 Task: Search one way flight ticket for 4 adults, 2 children, 2 infants in seat and 1 infant on lap in premium economy from Hagerstown: Hagerstown Regional Airport (richard A. Henson Field) to Greensboro: Piedmont Triad International Airport on 5-1-2023. Choice of flights is JetBlue. Number of bags: 2 carry on bags. Outbound departure time preference is 21:15.
Action: Mouse moved to (238, 487)
Screenshot: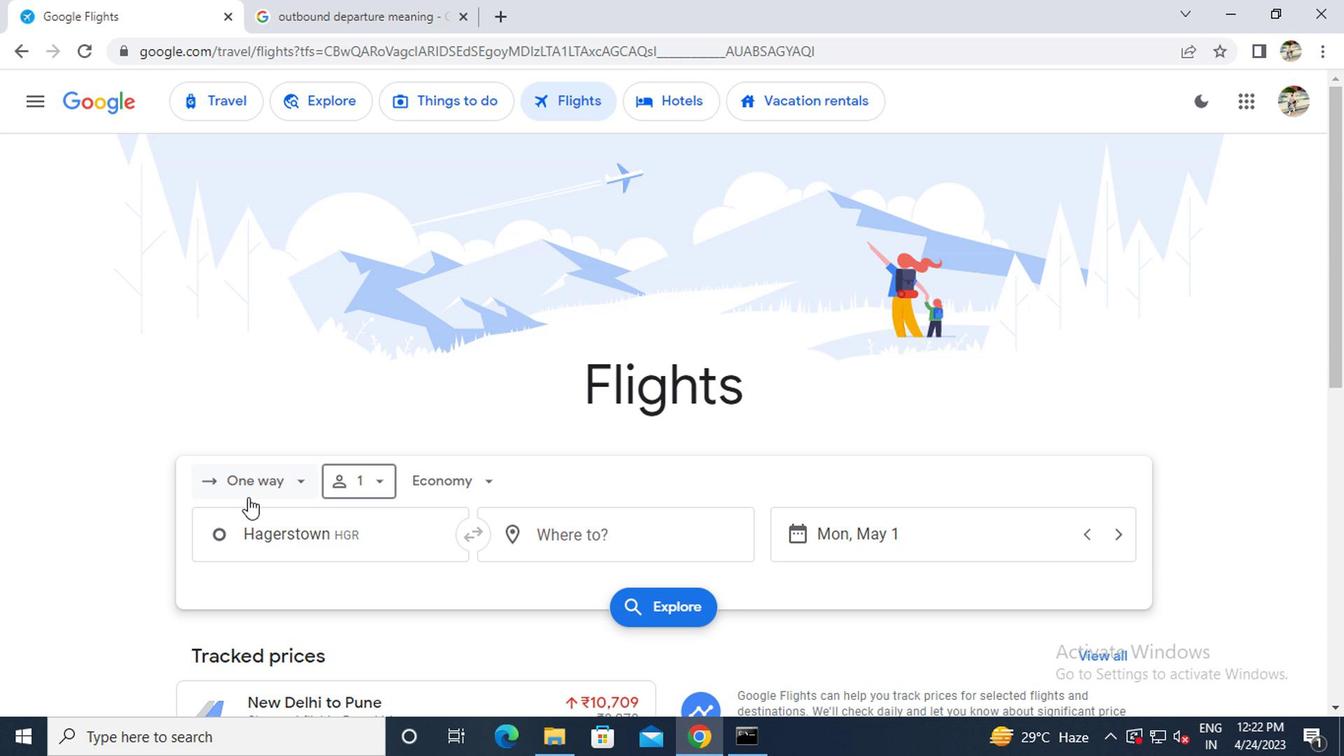 
Action: Mouse pressed left at (238, 487)
Screenshot: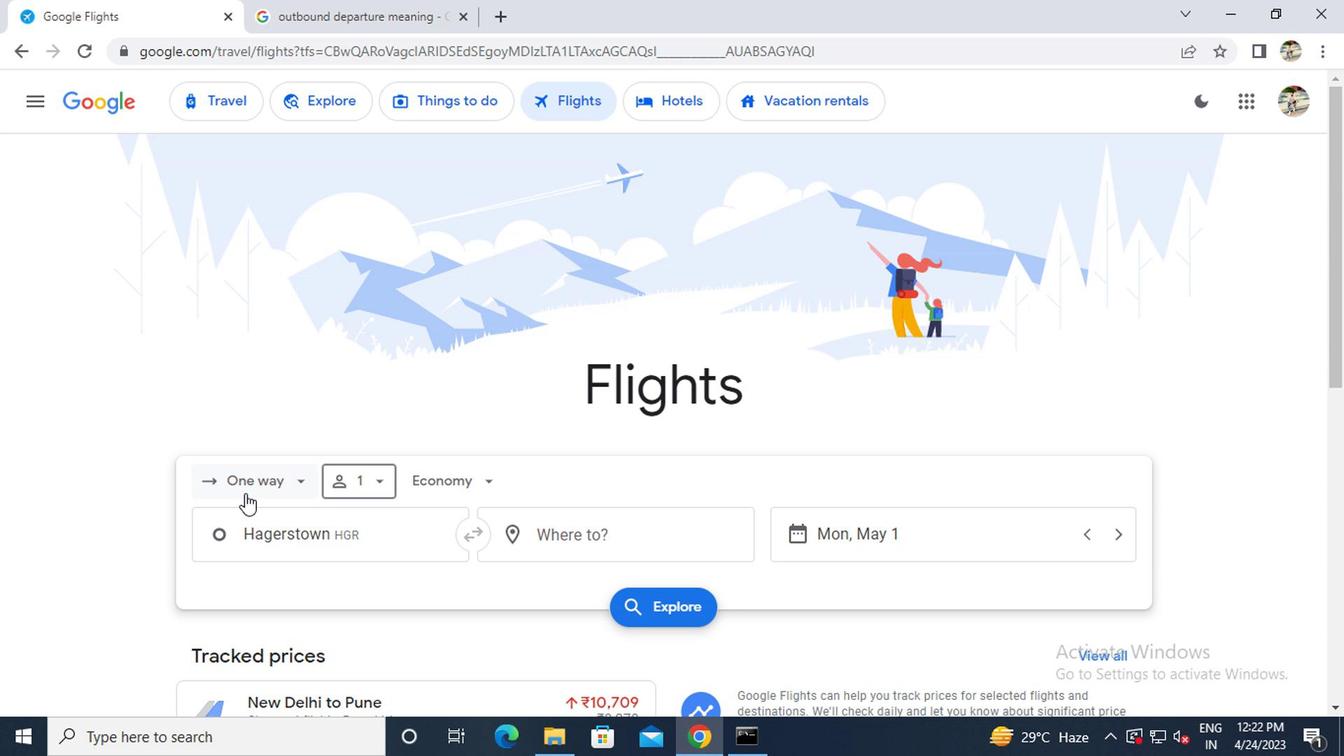 
Action: Mouse moved to (252, 565)
Screenshot: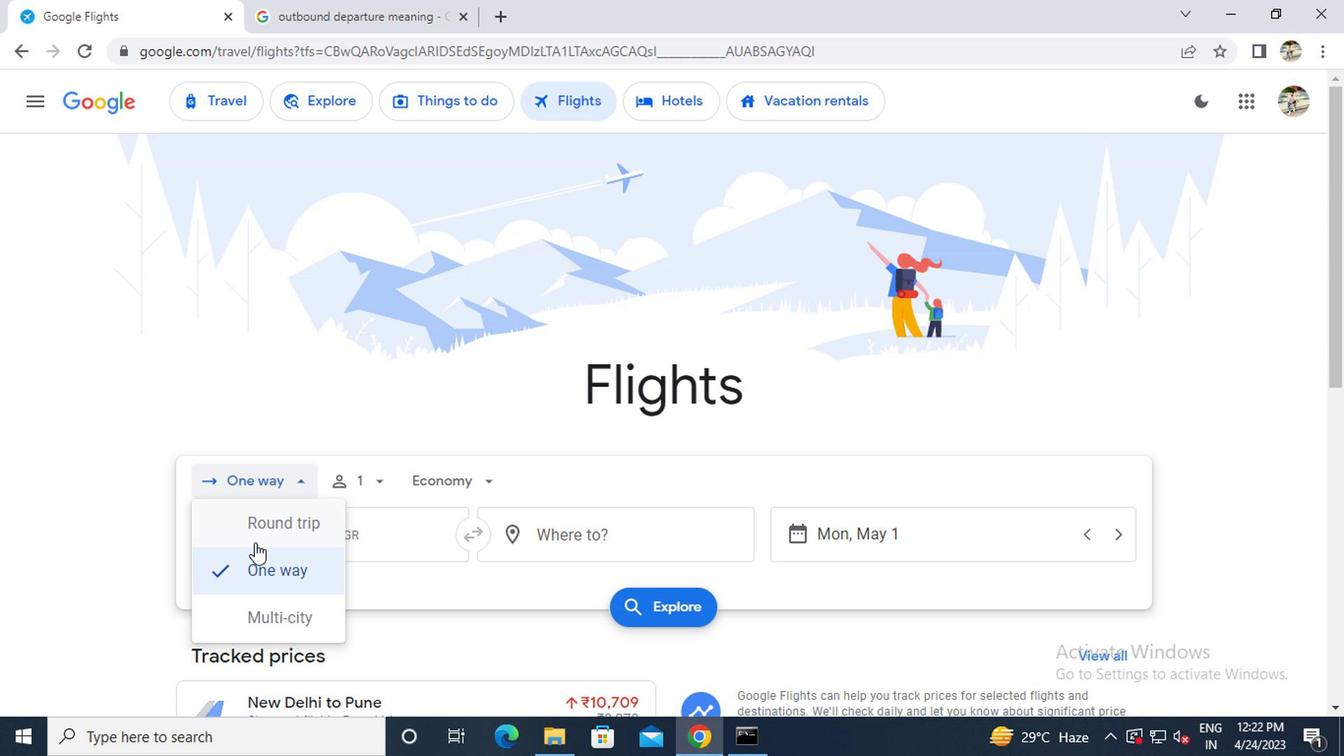 
Action: Mouse pressed left at (252, 565)
Screenshot: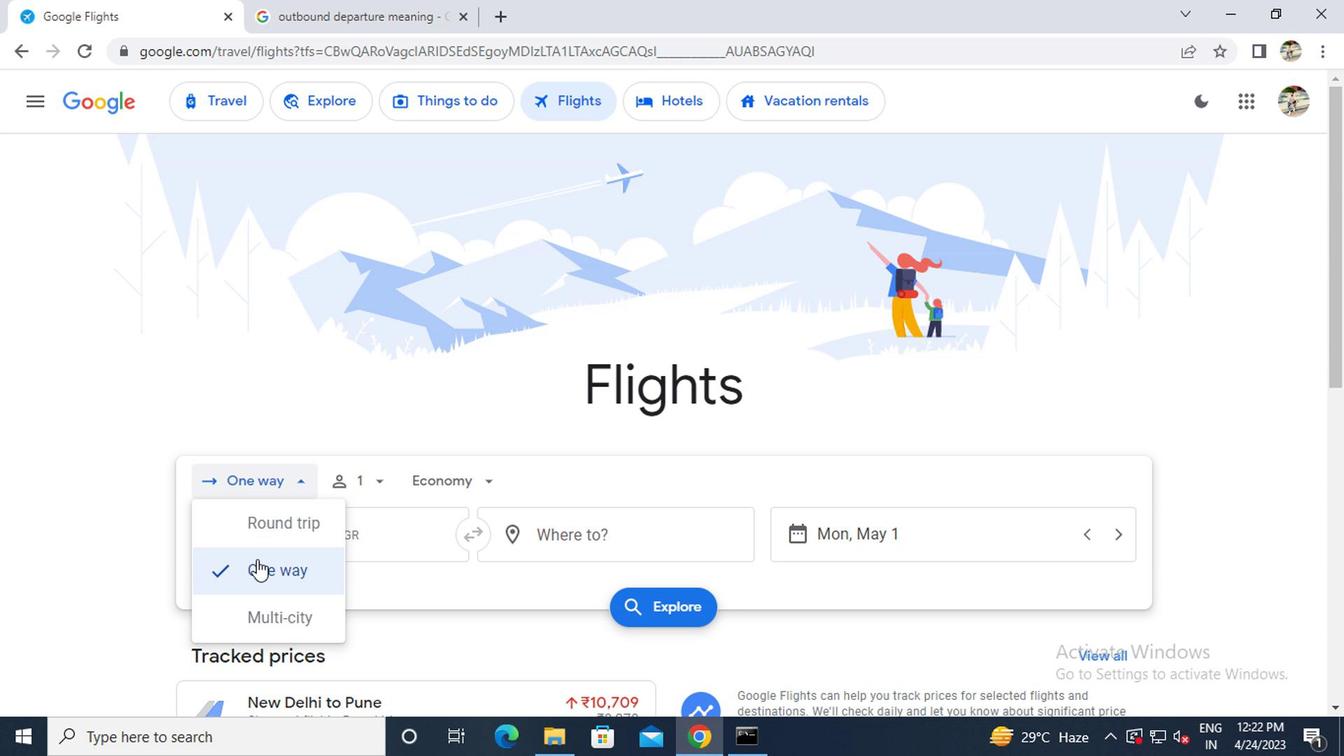 
Action: Mouse moved to (335, 481)
Screenshot: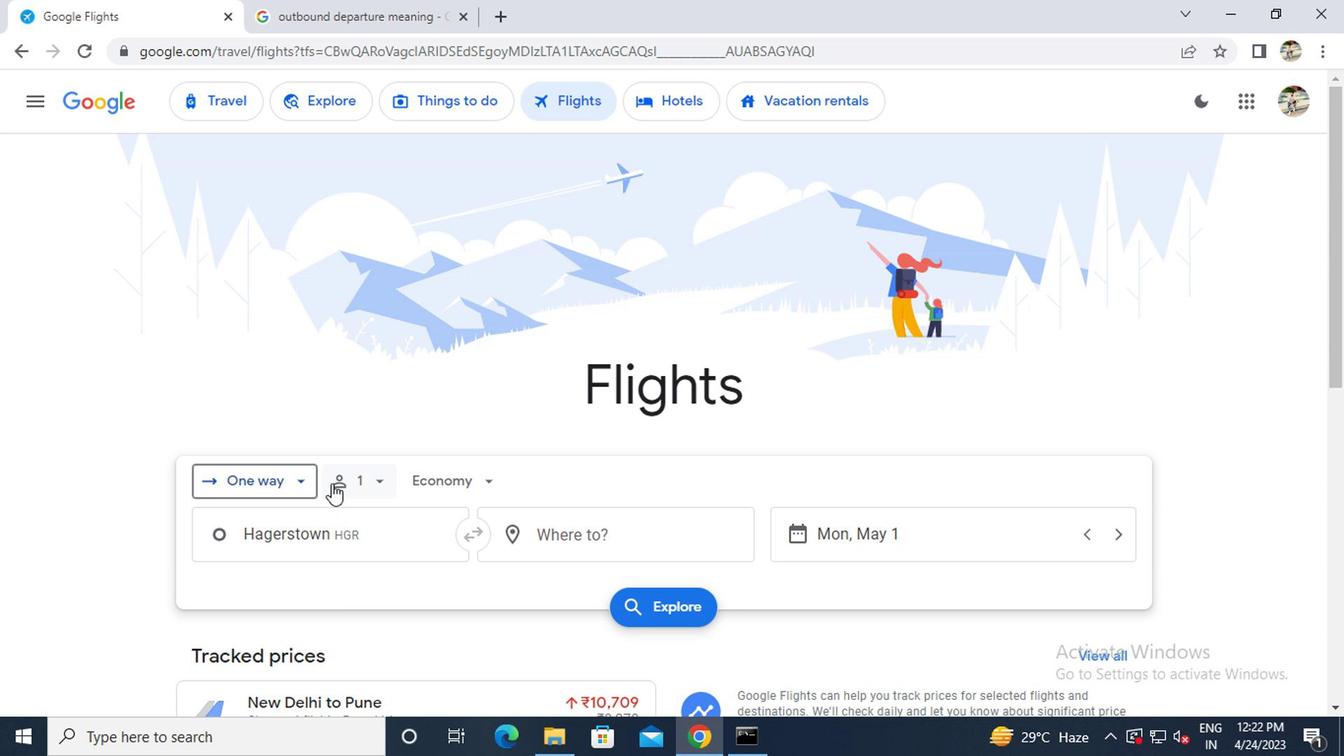 
Action: Mouse pressed left at (335, 481)
Screenshot: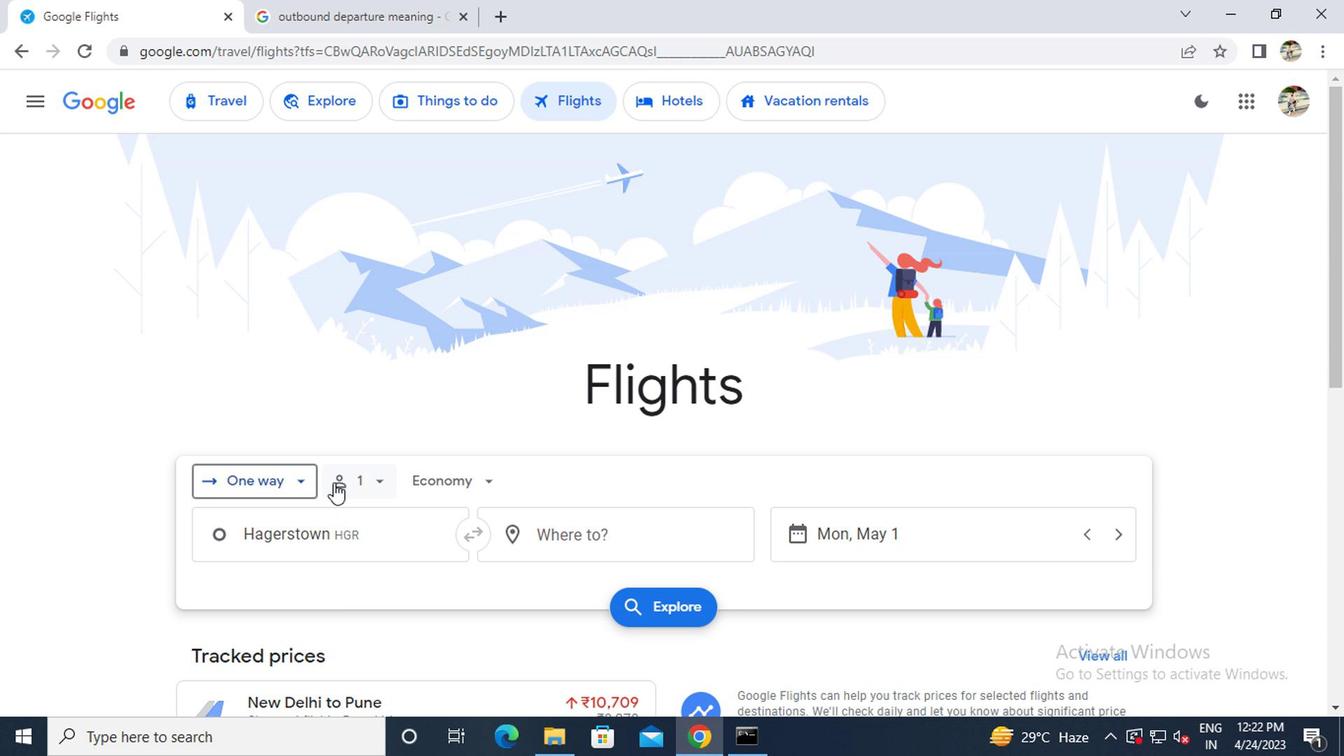 
Action: Mouse moved to (525, 530)
Screenshot: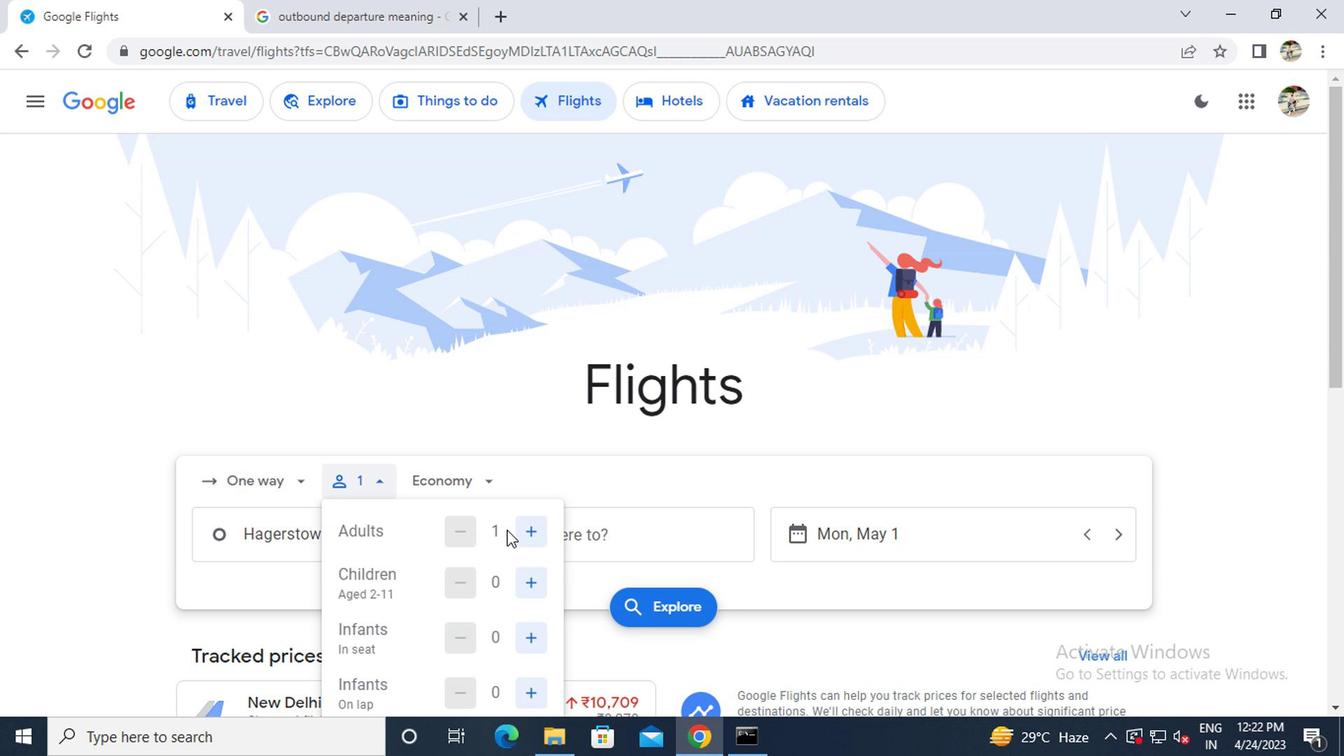 
Action: Mouse pressed left at (525, 530)
Screenshot: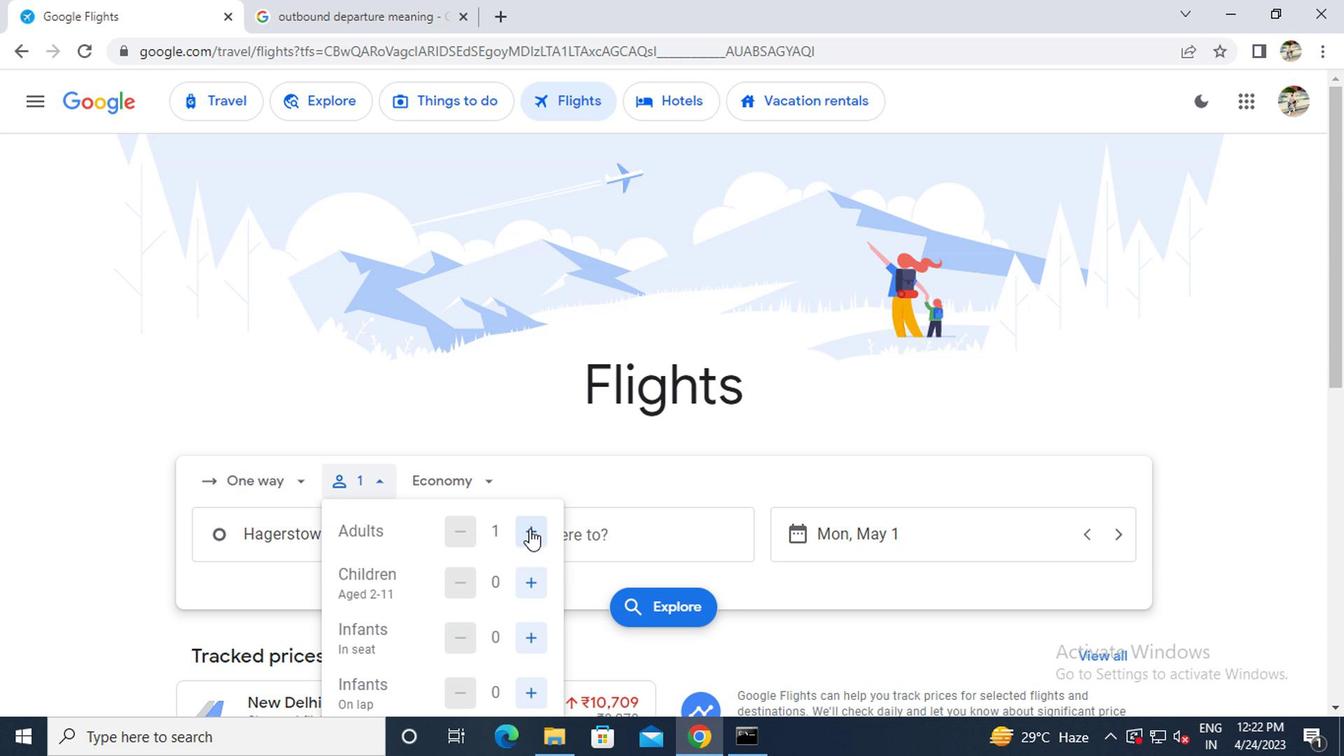 
Action: Mouse pressed left at (525, 530)
Screenshot: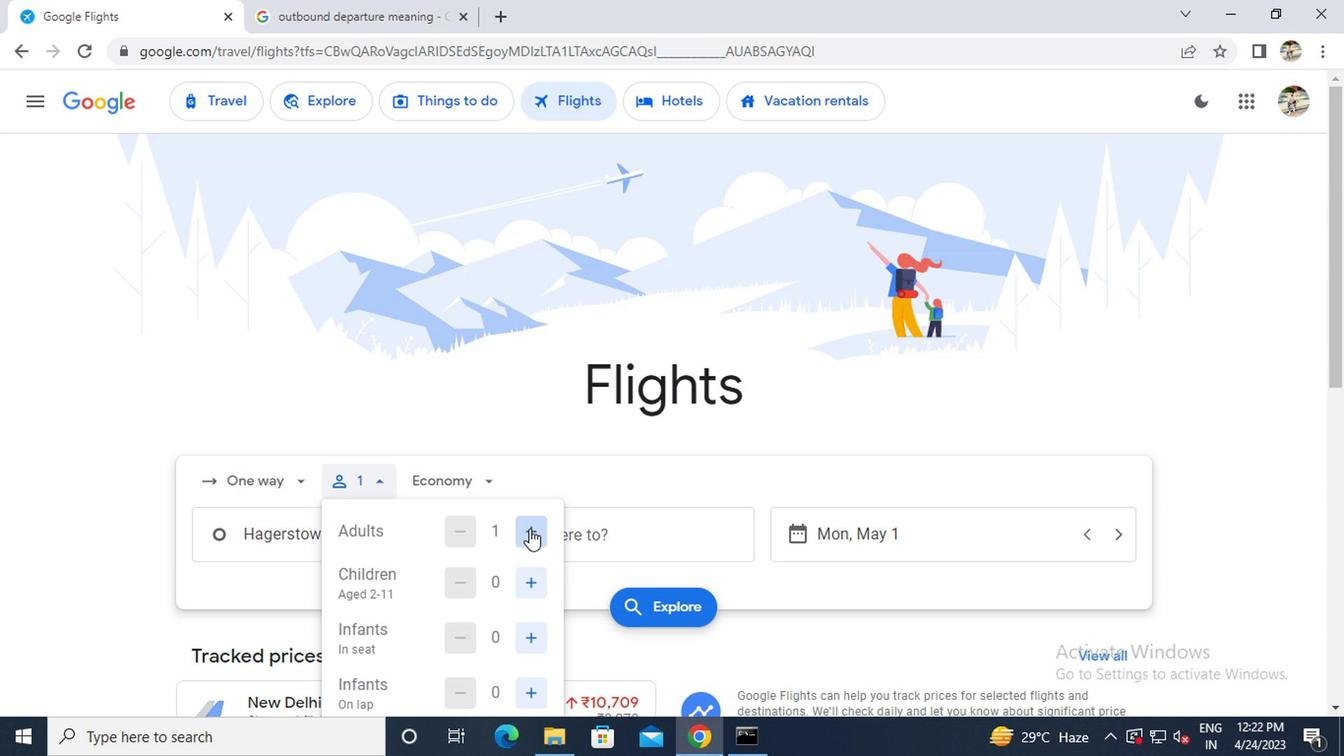
Action: Mouse pressed left at (525, 530)
Screenshot: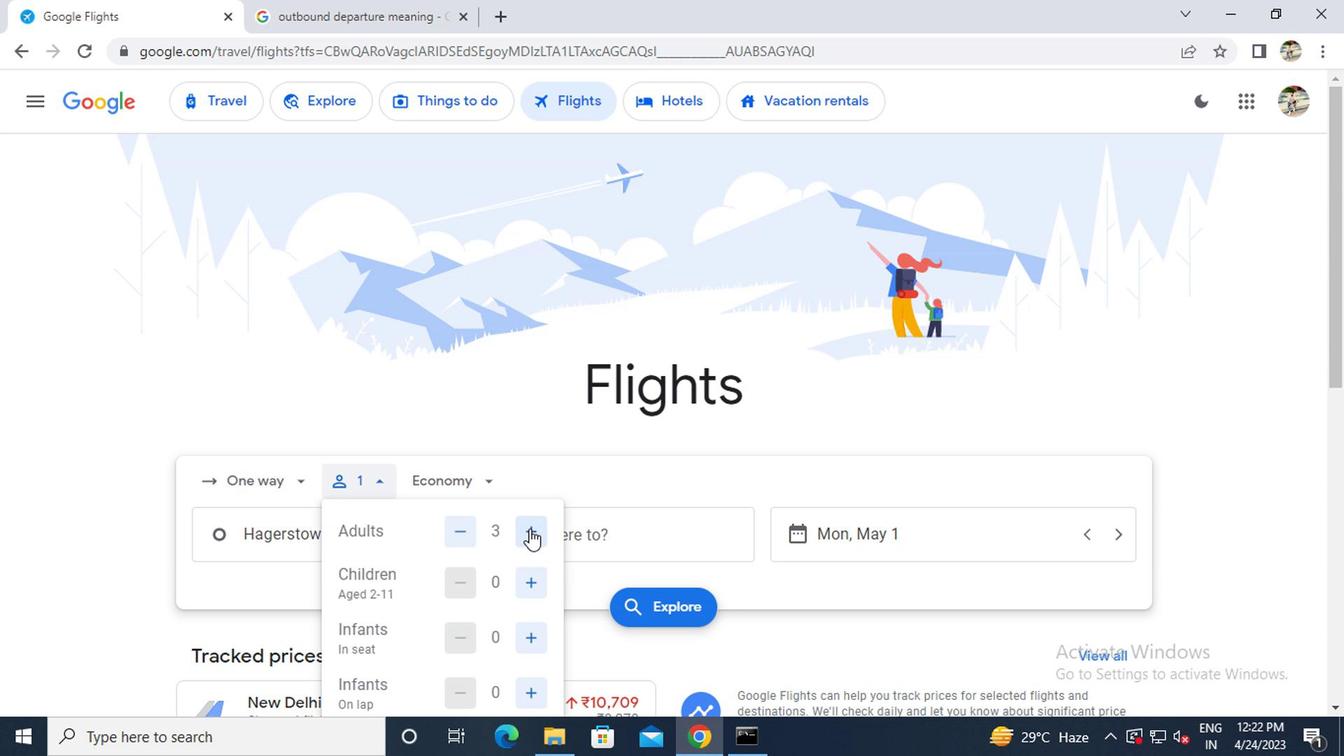 
Action: Mouse moved to (518, 582)
Screenshot: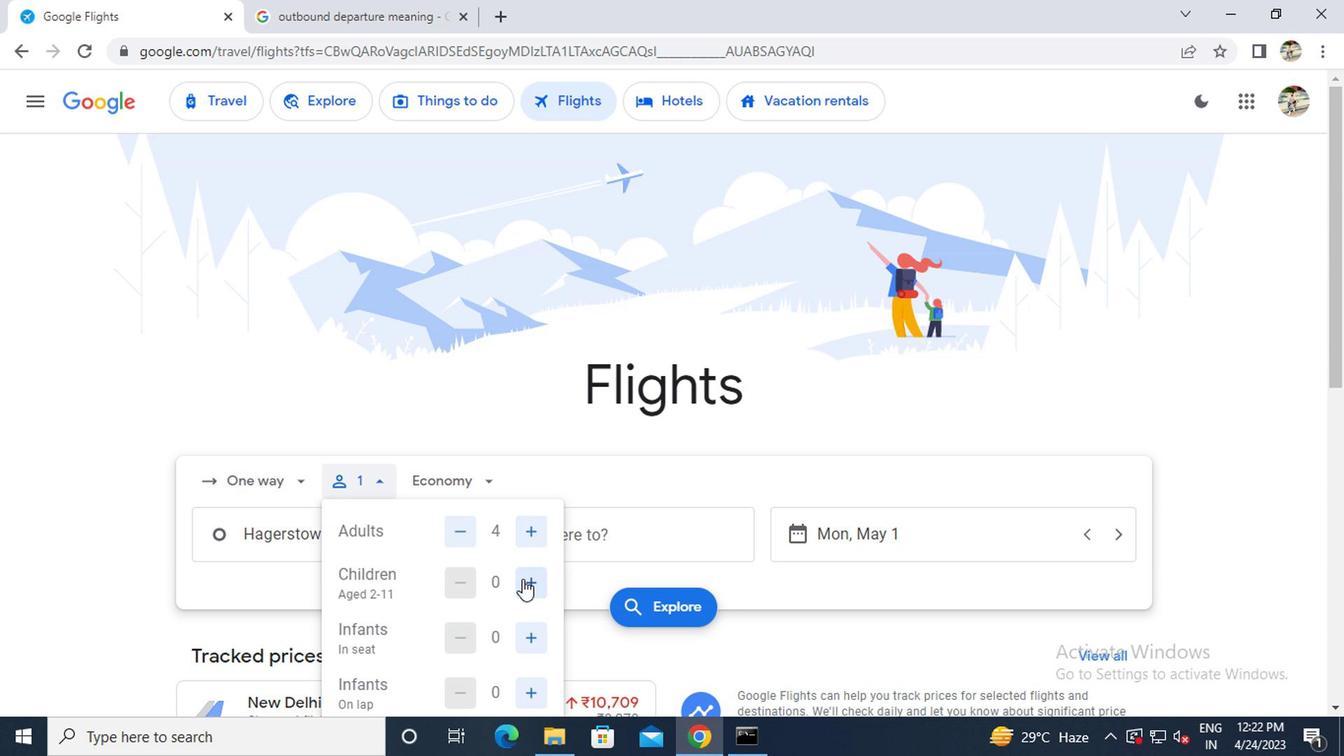 
Action: Mouse pressed left at (518, 582)
Screenshot: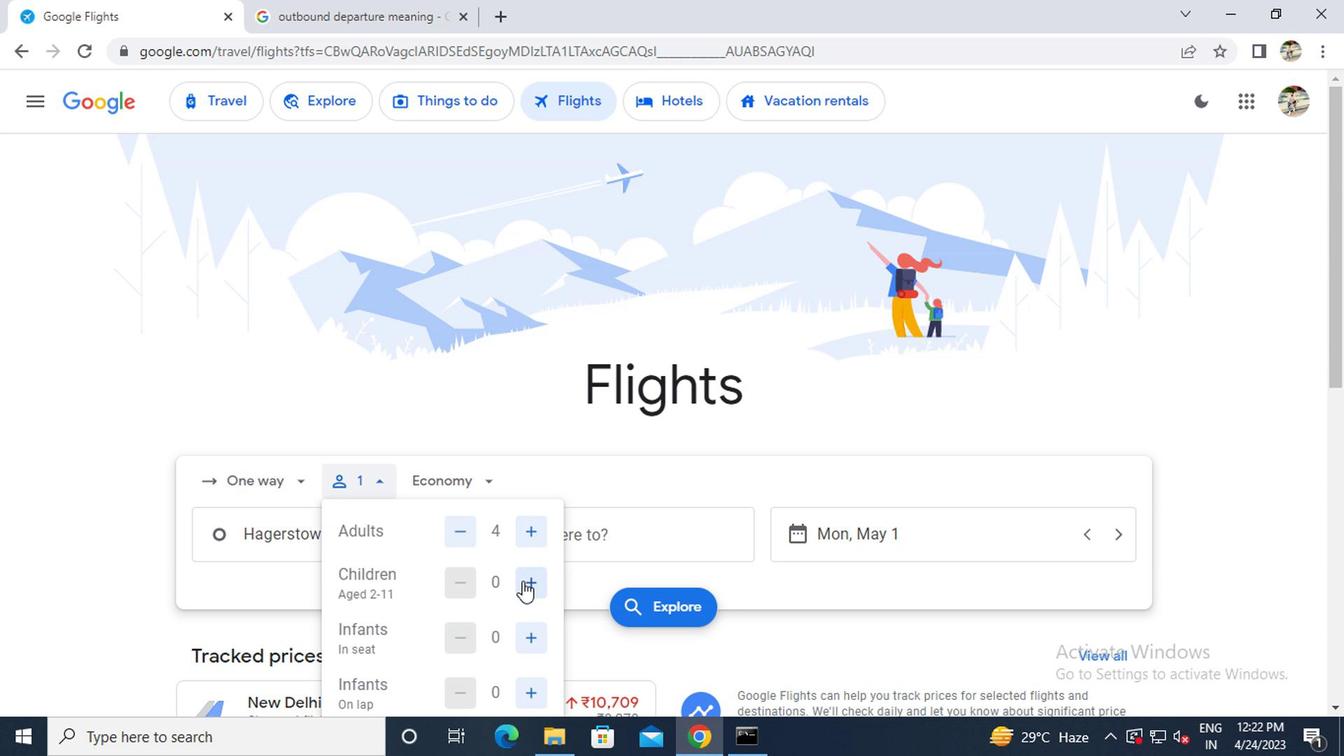 
Action: Mouse moved to (520, 582)
Screenshot: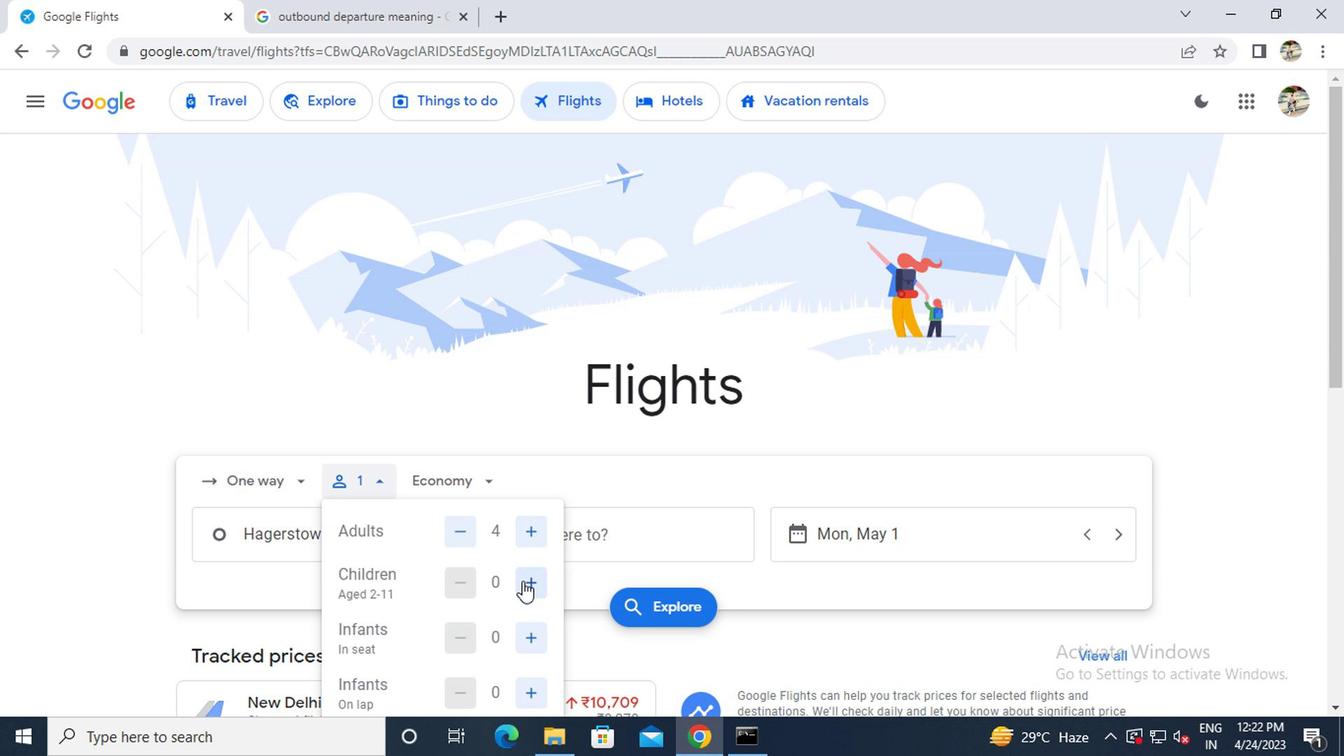
Action: Mouse pressed left at (520, 582)
Screenshot: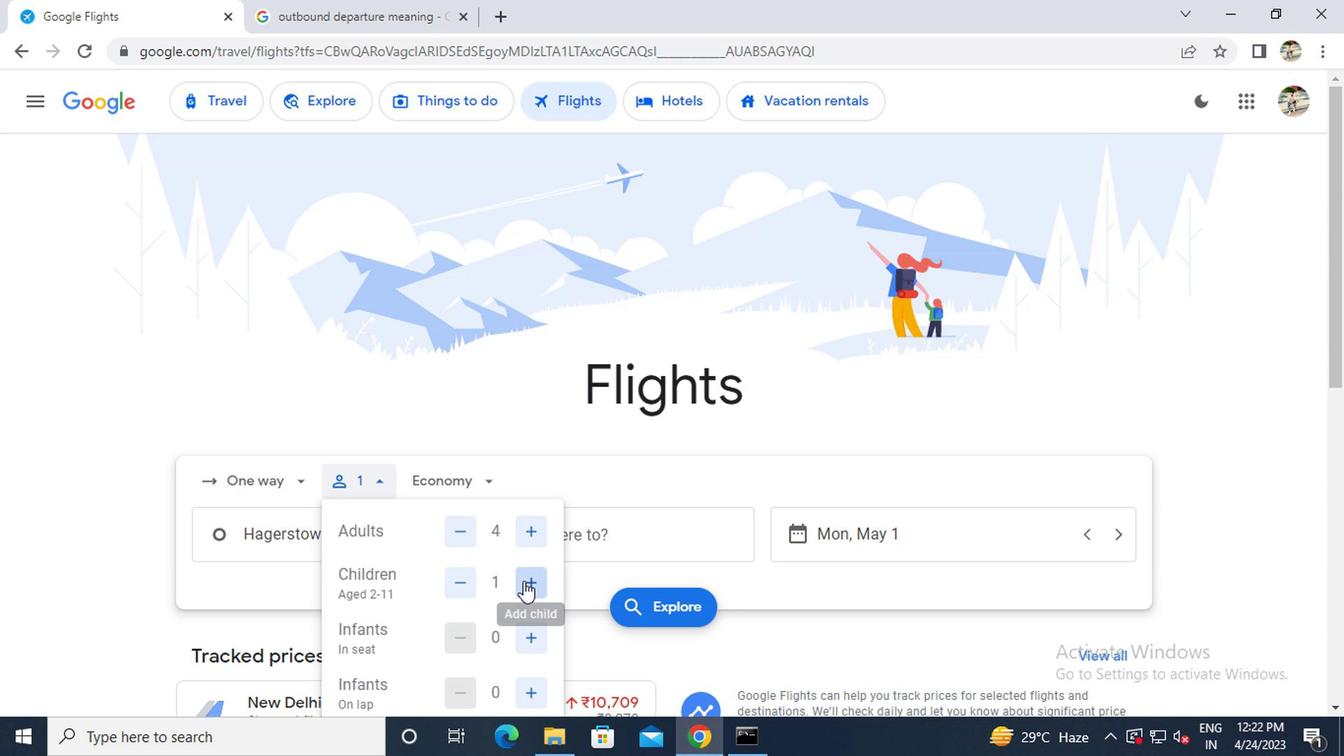 
Action: Mouse moved to (532, 639)
Screenshot: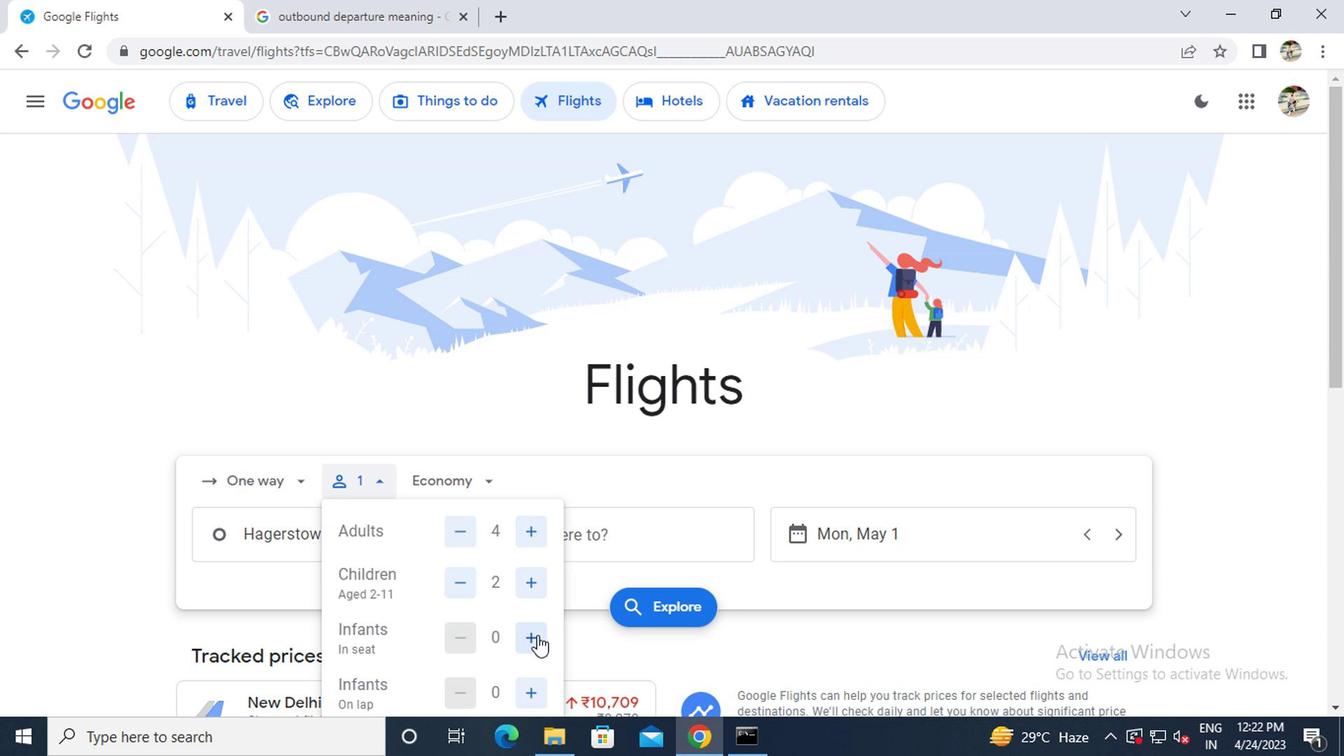 
Action: Mouse pressed left at (532, 639)
Screenshot: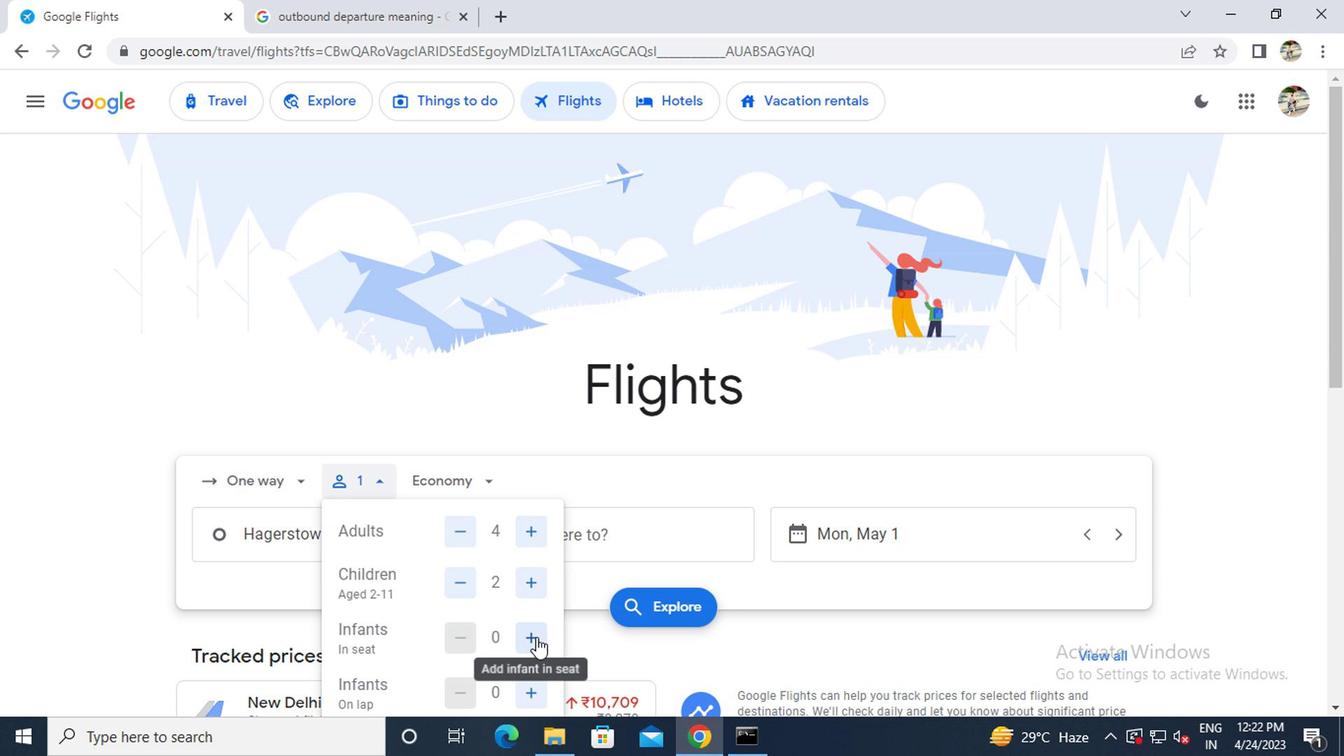 
Action: Mouse pressed left at (532, 639)
Screenshot: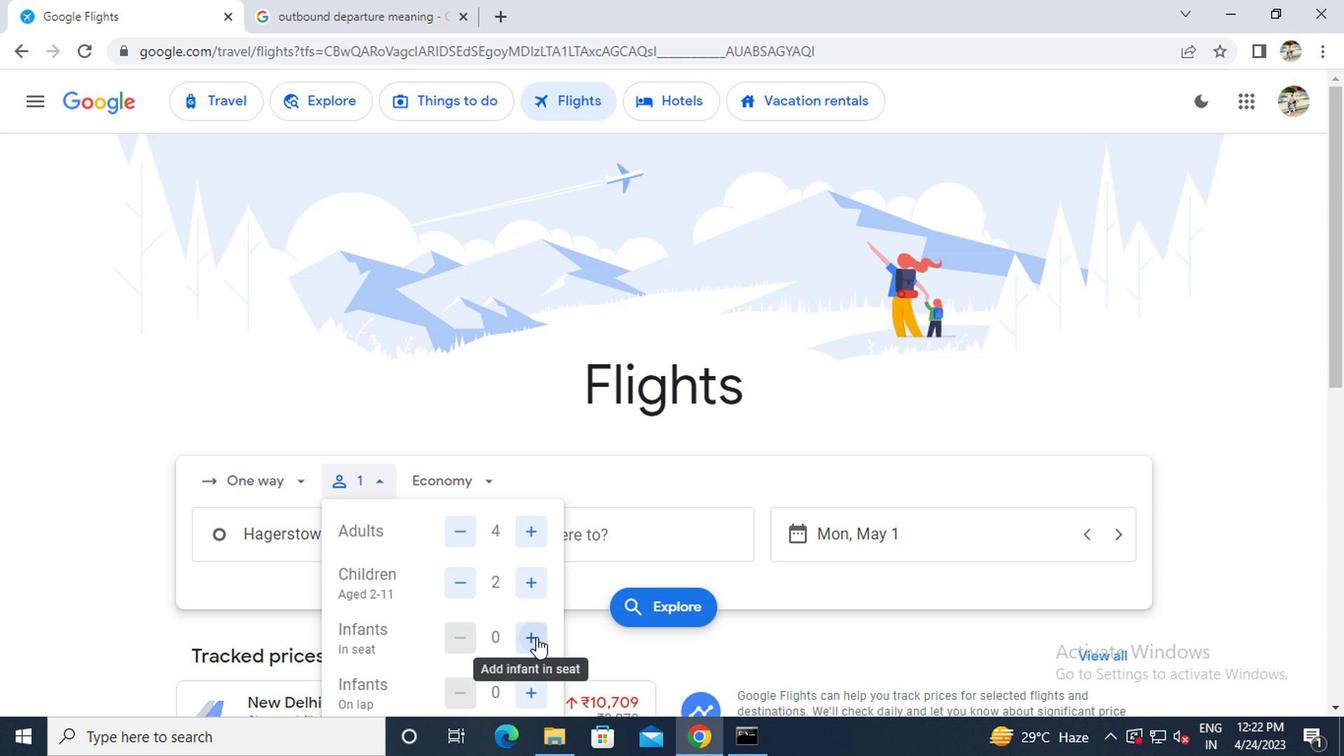 
Action: Mouse moved to (530, 688)
Screenshot: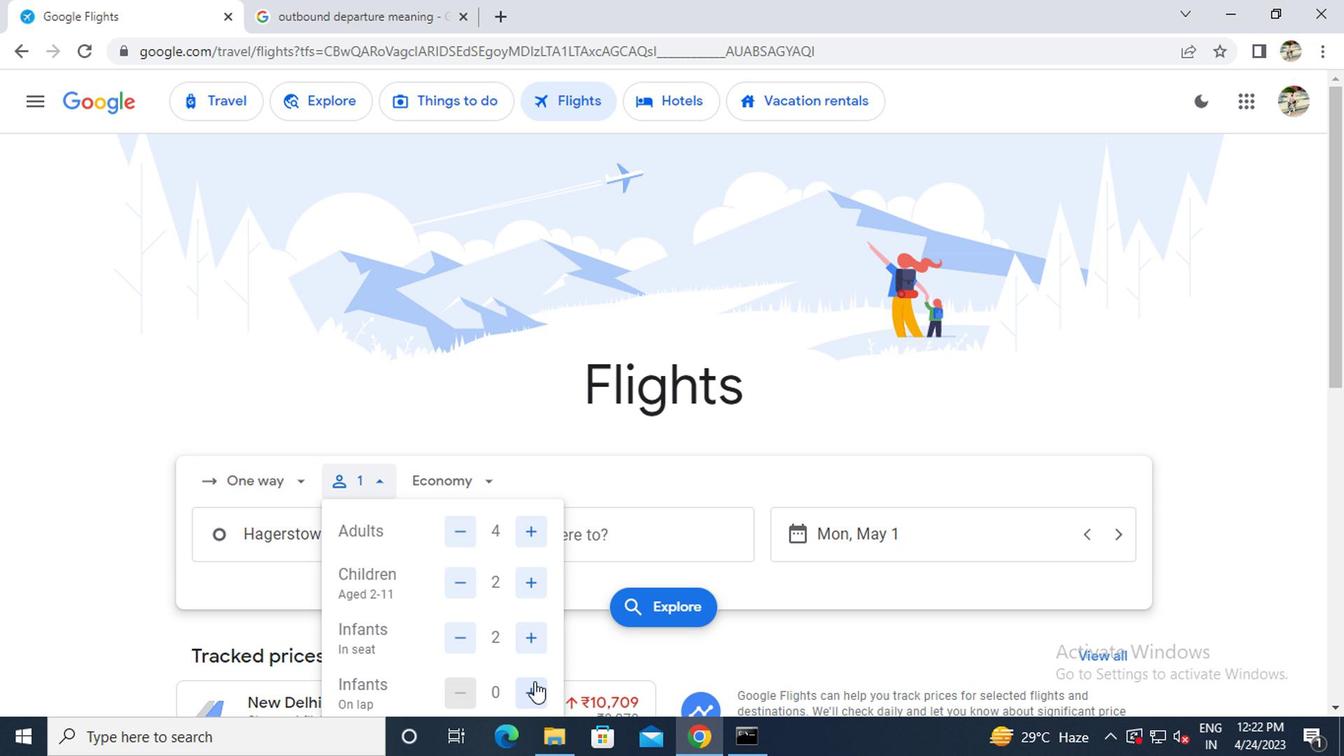 
Action: Mouse pressed left at (530, 688)
Screenshot: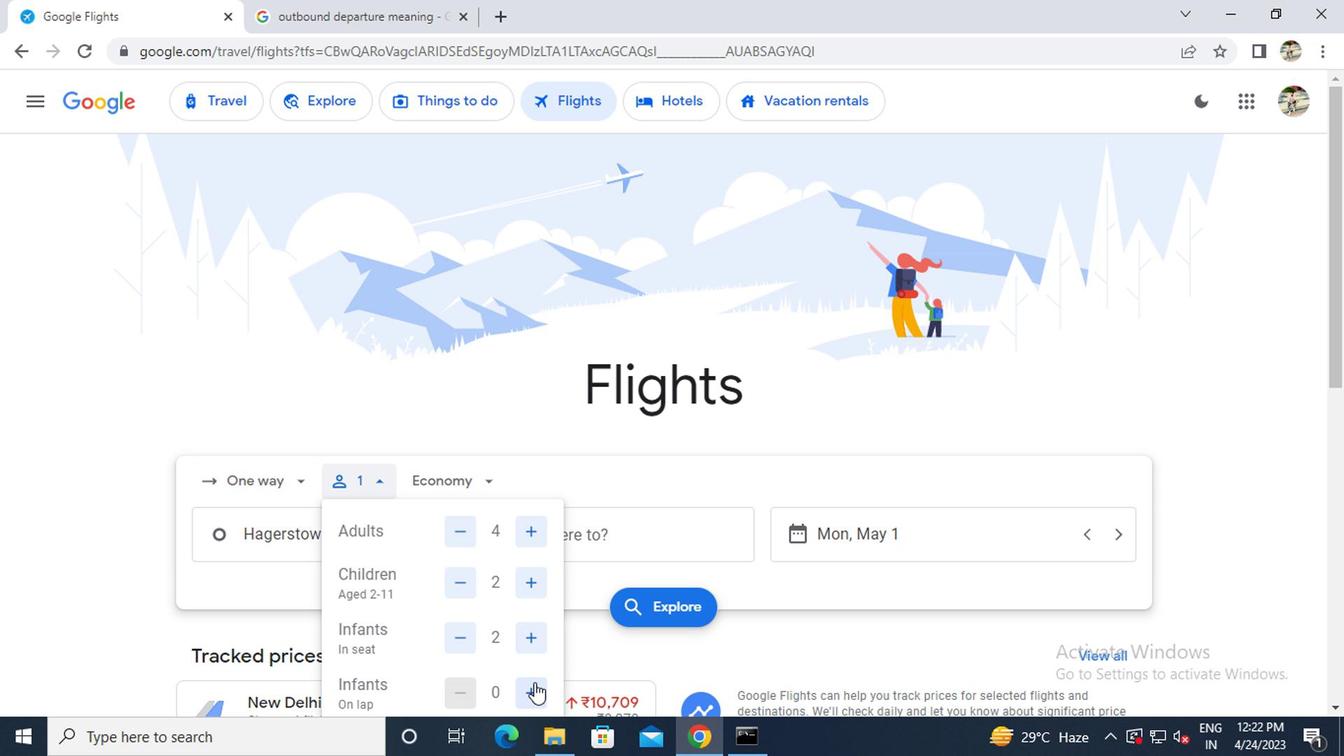 
Action: Mouse moved to (439, 488)
Screenshot: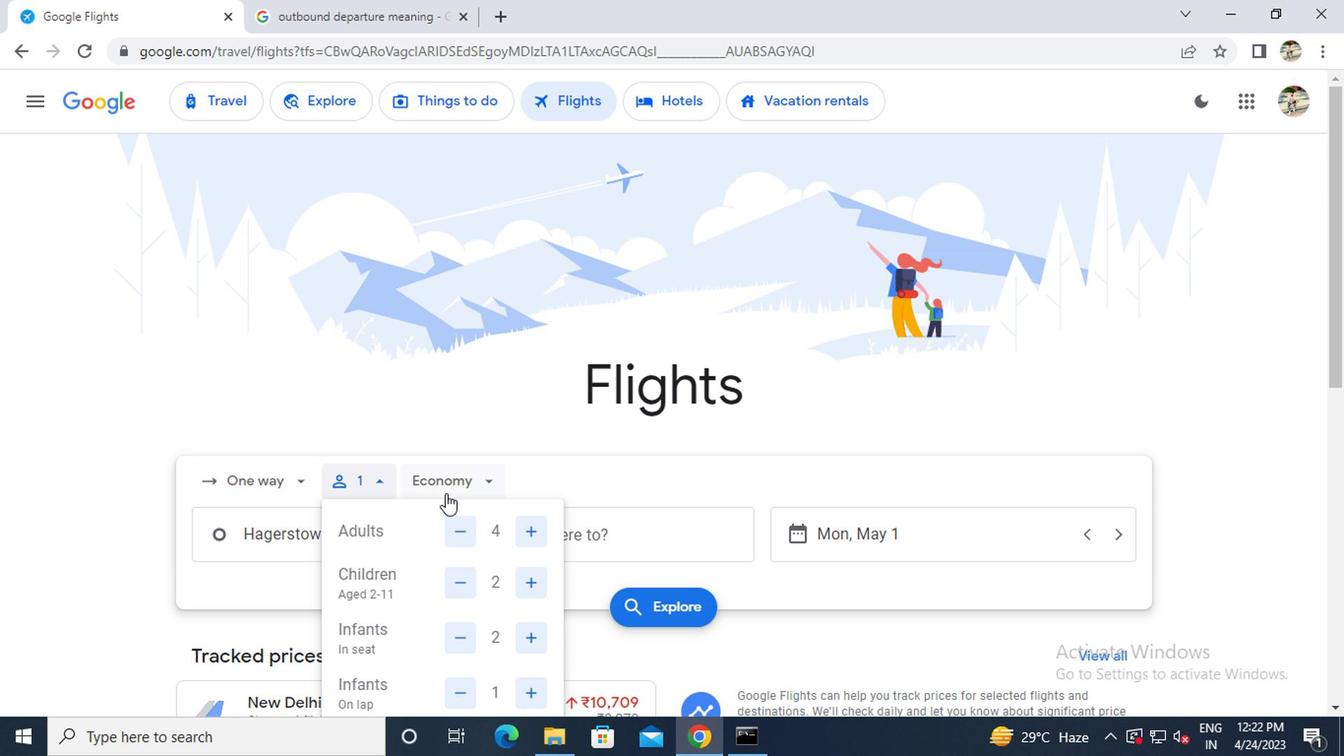 
Action: Mouse pressed left at (439, 488)
Screenshot: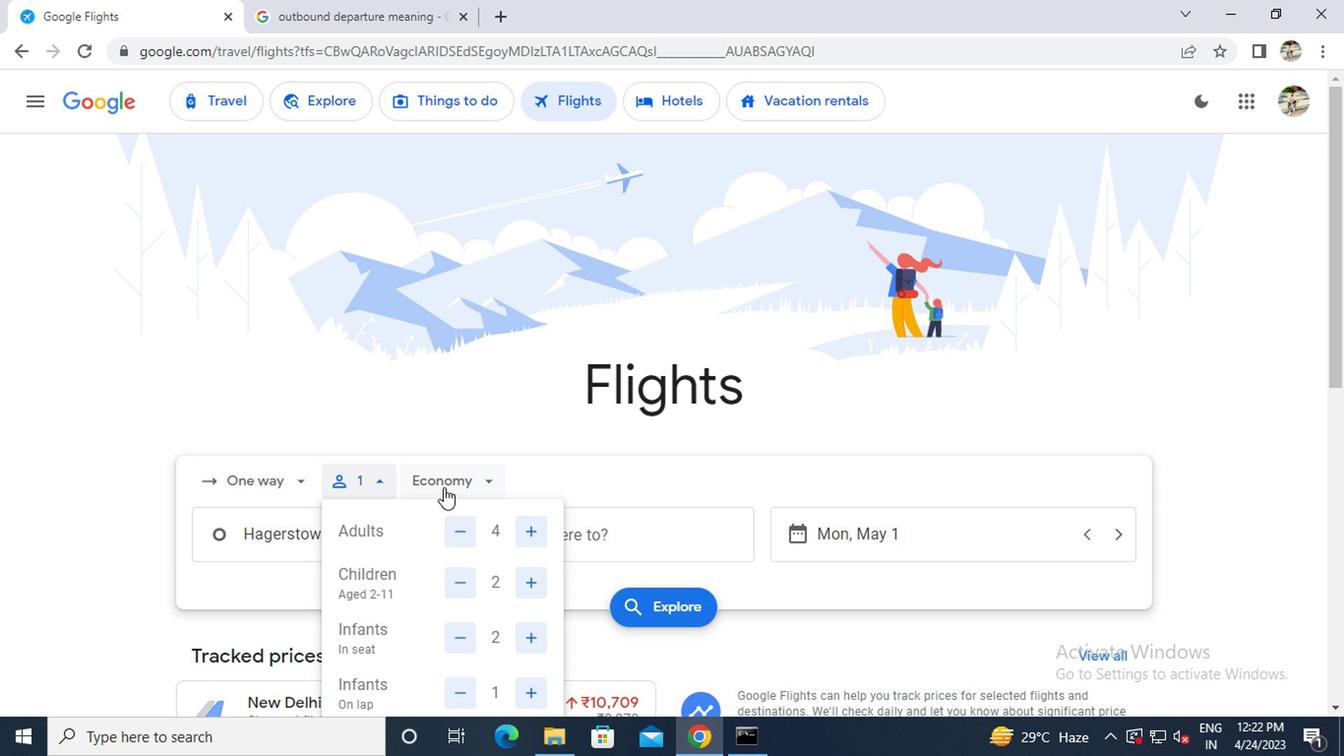 
Action: Mouse moved to (466, 560)
Screenshot: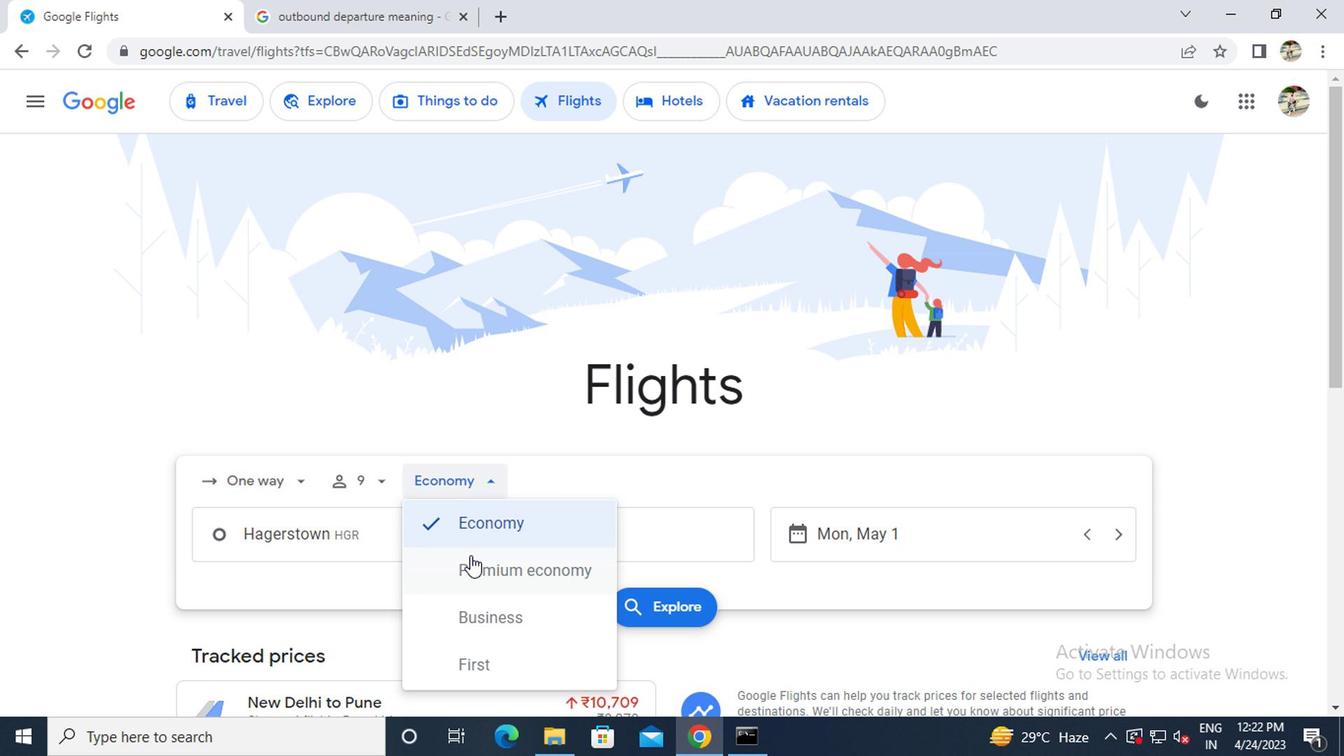 
Action: Mouse pressed left at (466, 560)
Screenshot: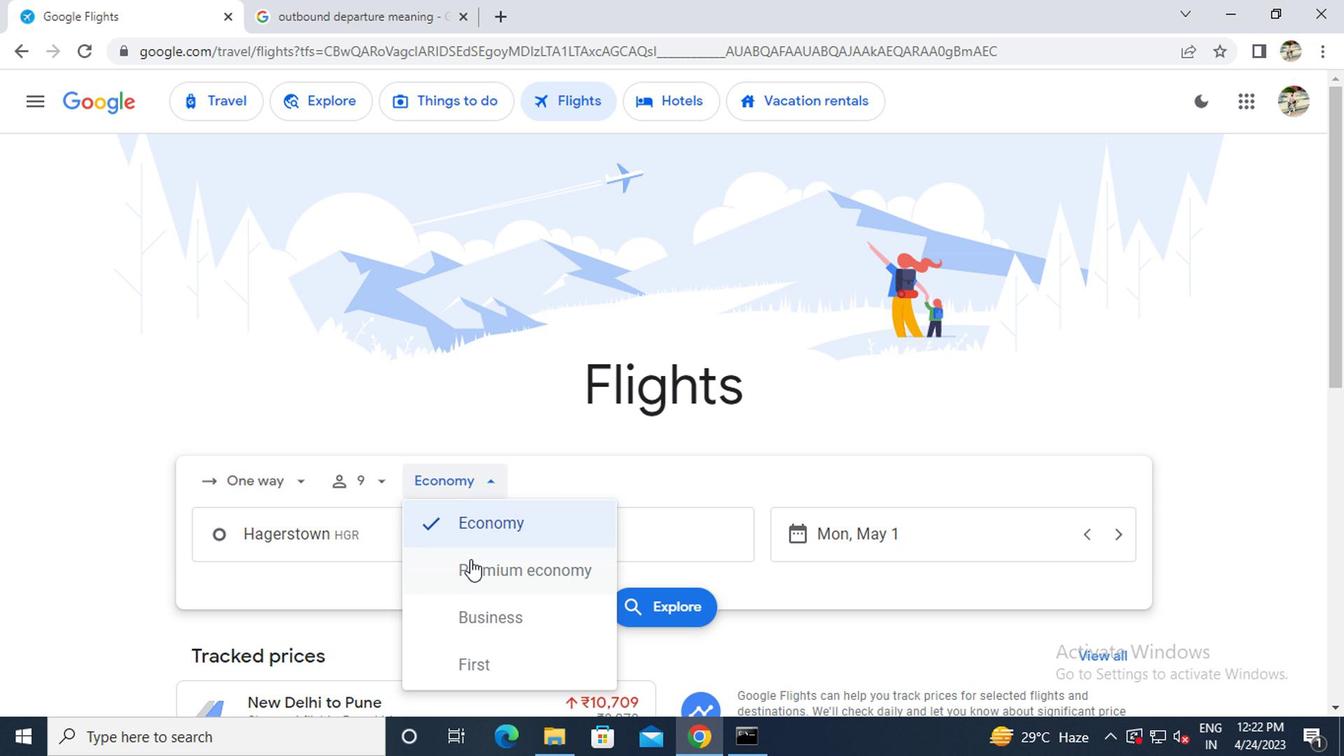 
Action: Mouse moved to (376, 548)
Screenshot: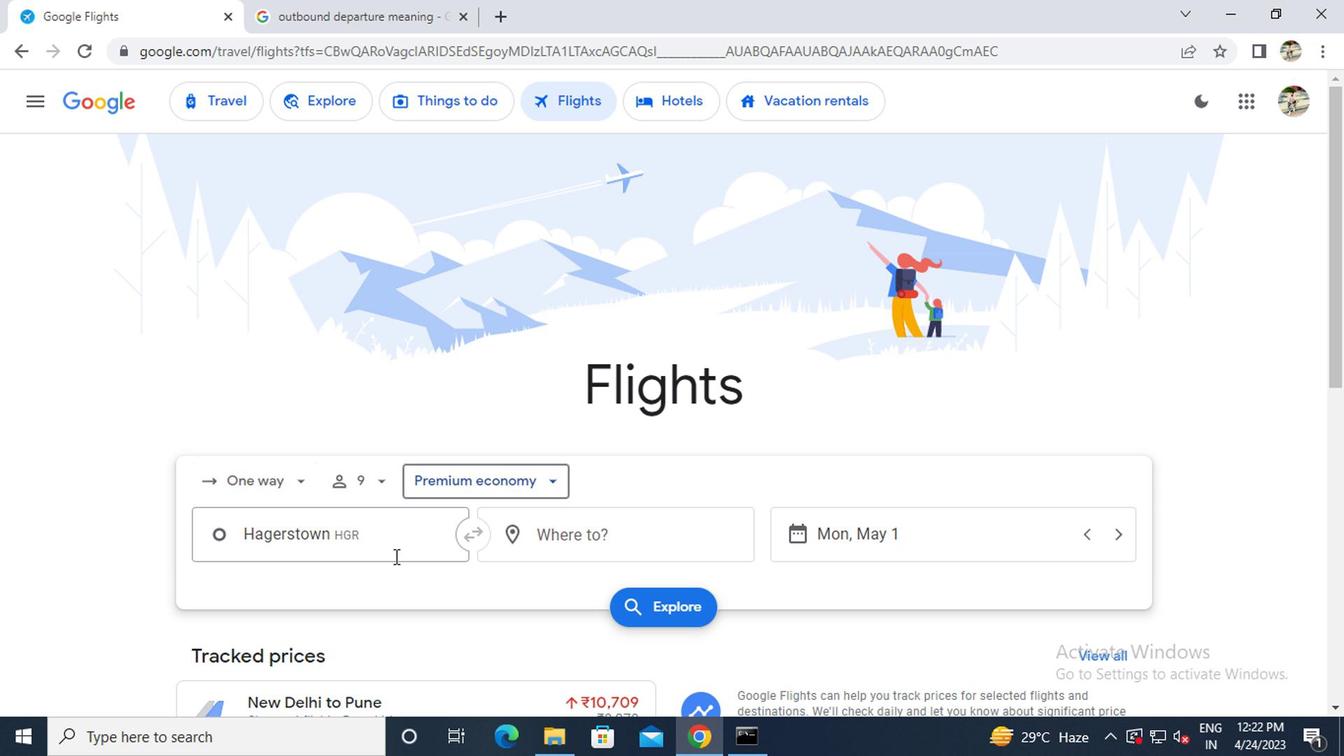 
Action: Mouse pressed left at (376, 548)
Screenshot: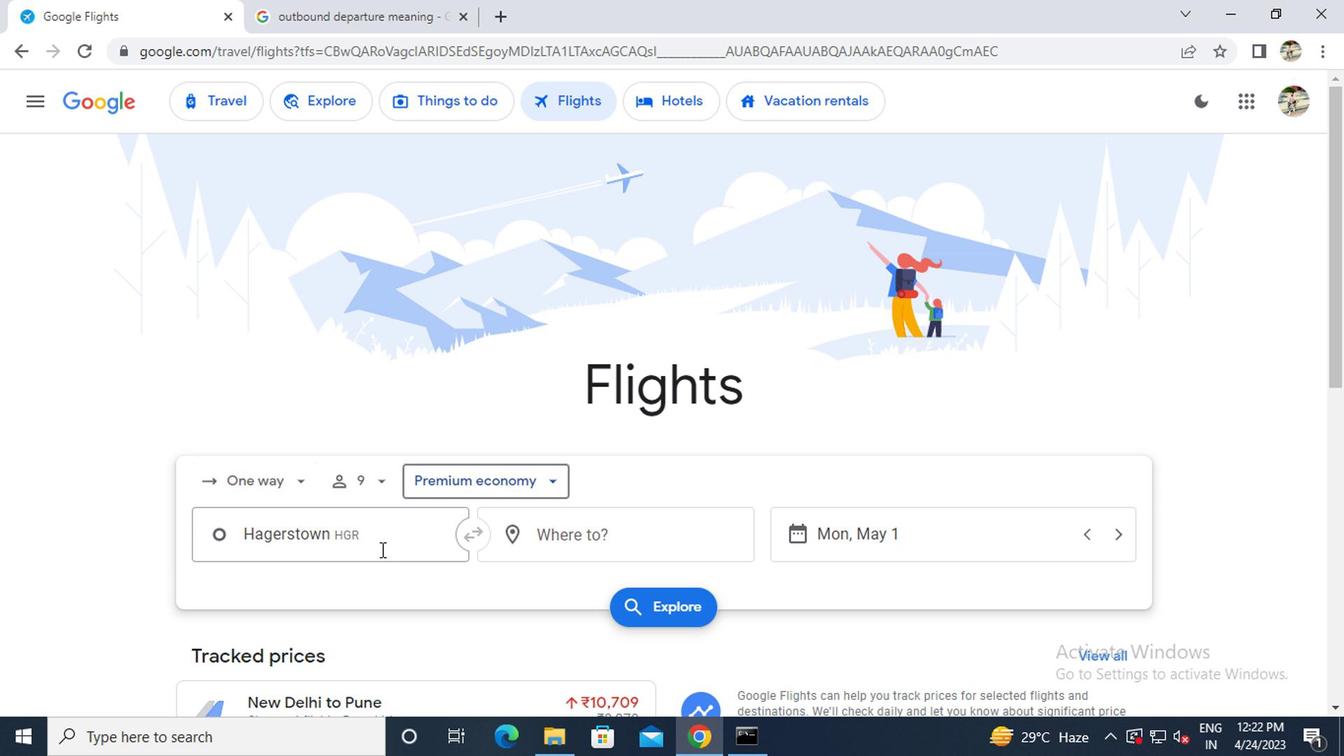 
Action: Key pressed h<Key.caps_lock>agerst
Screenshot: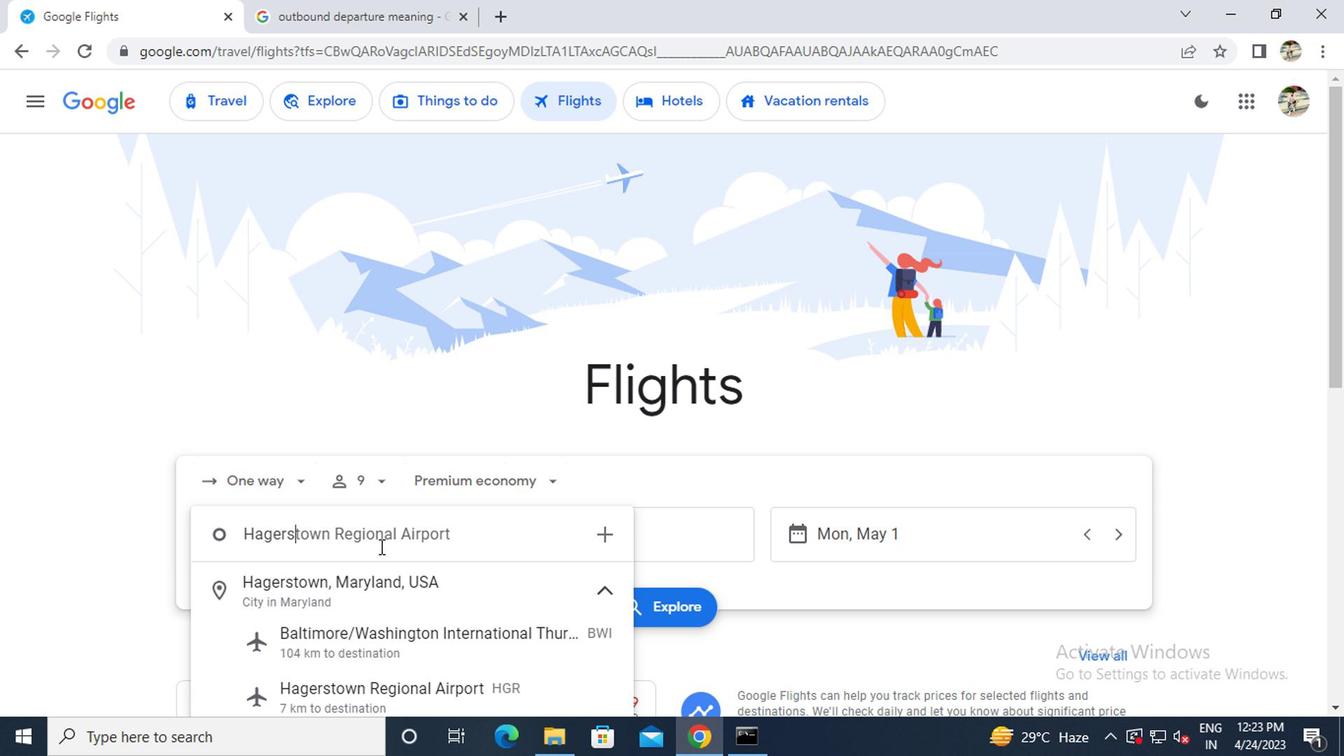 
Action: Mouse moved to (371, 591)
Screenshot: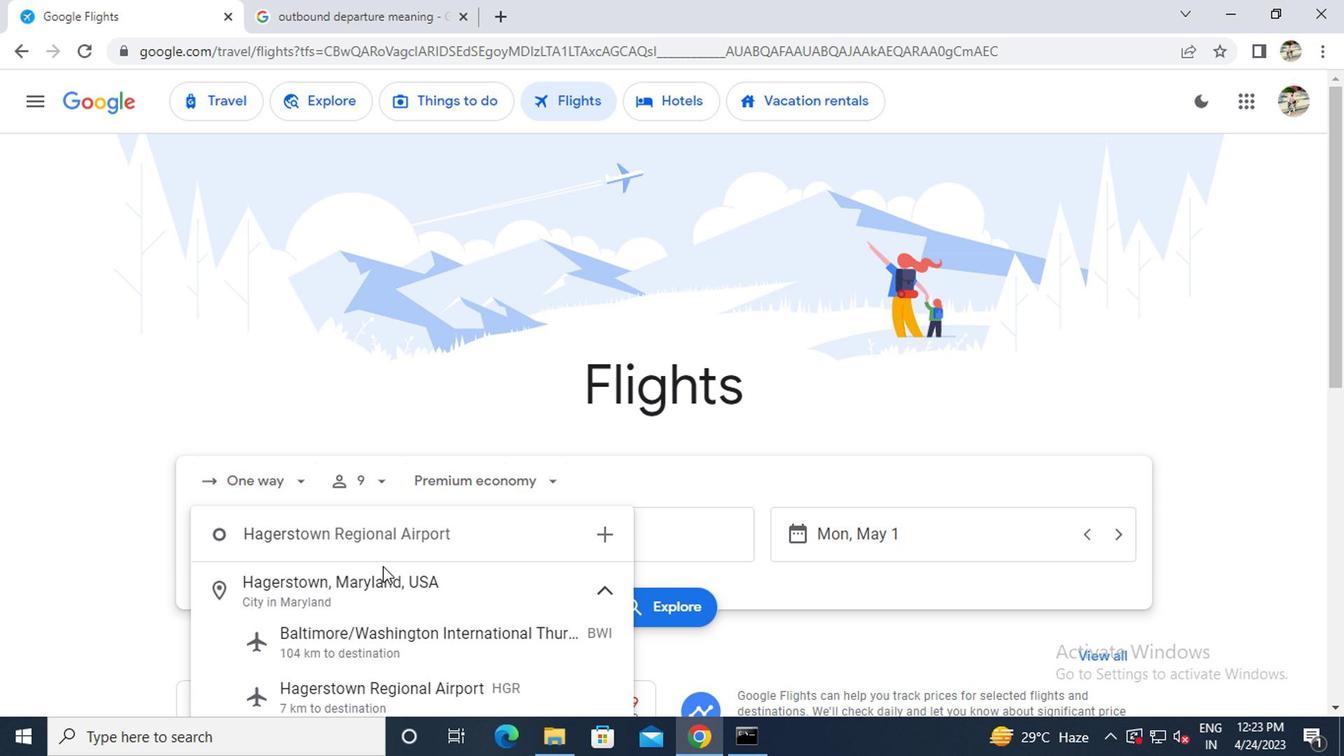 
Action: Mouse pressed left at (371, 591)
Screenshot: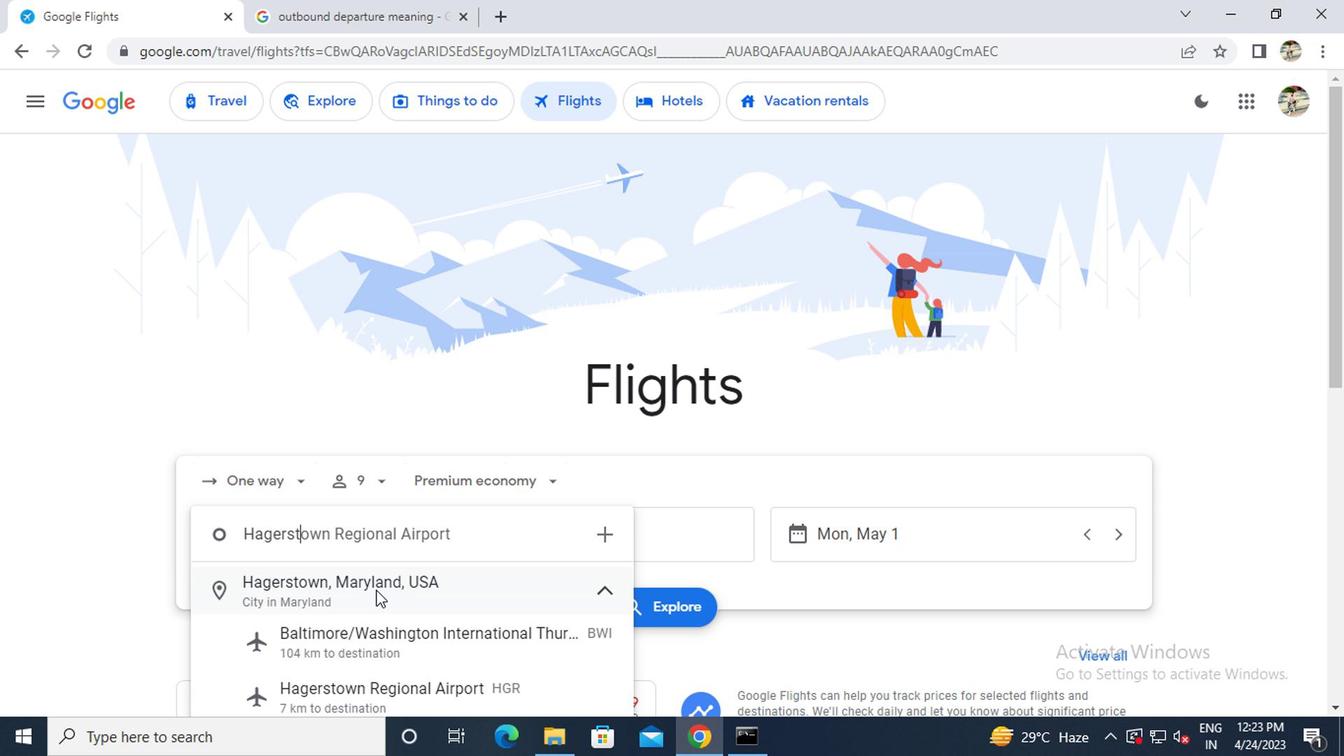 
Action: Mouse moved to (585, 536)
Screenshot: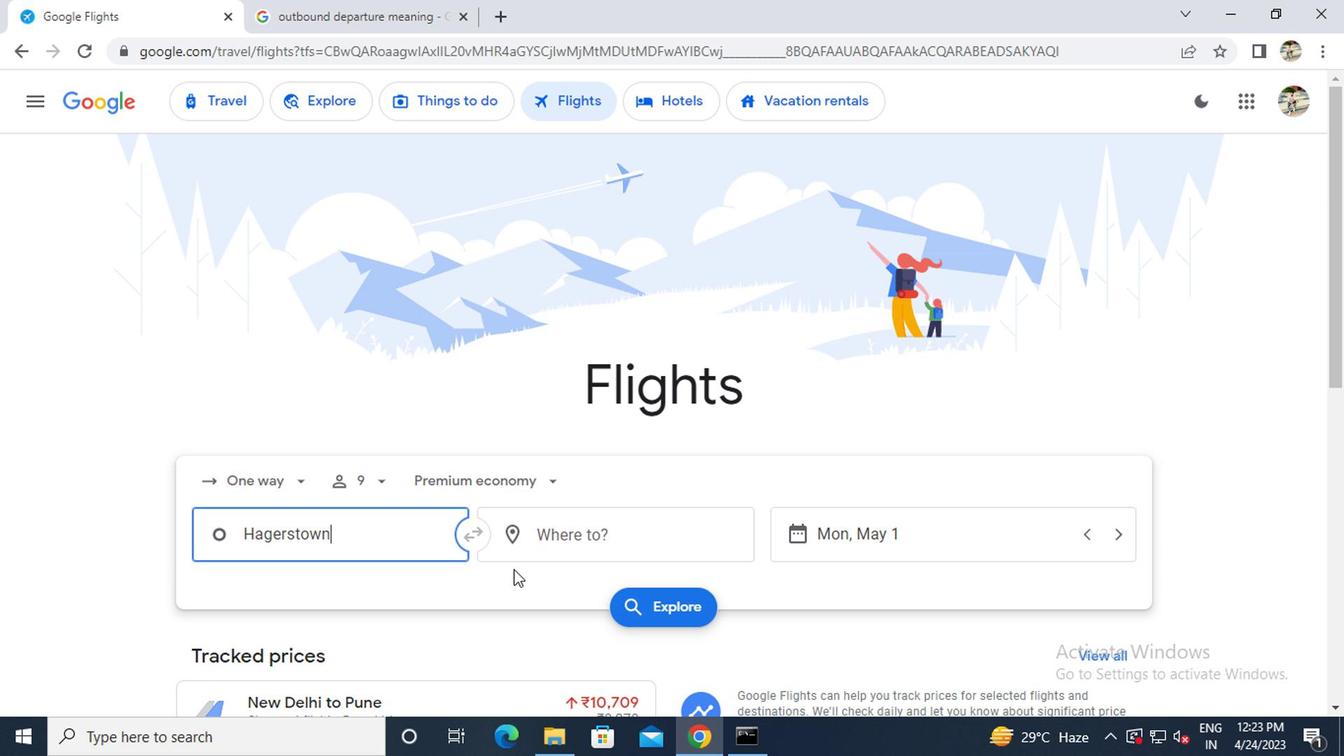 
Action: Mouse pressed left at (585, 536)
Screenshot: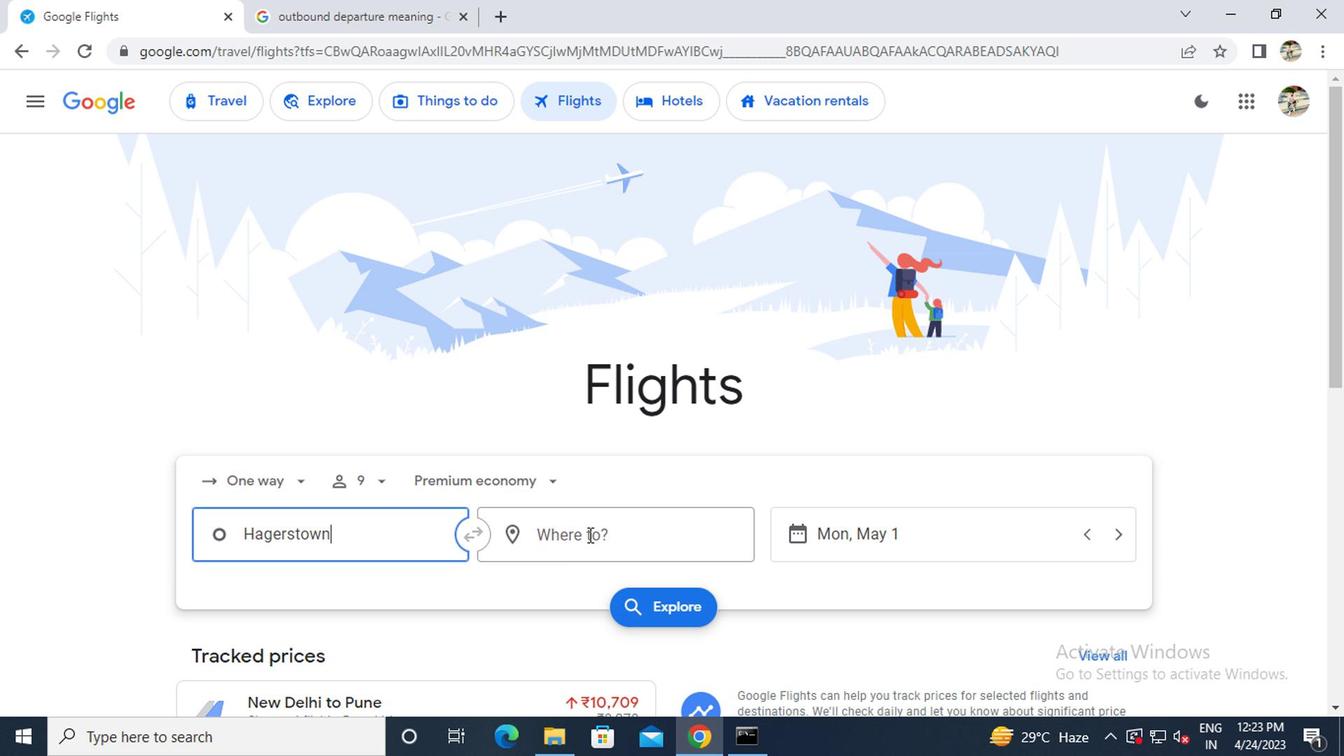 
Action: Key pressed <Key.caps_lock>g<Key.caps_lock>reensb
Screenshot: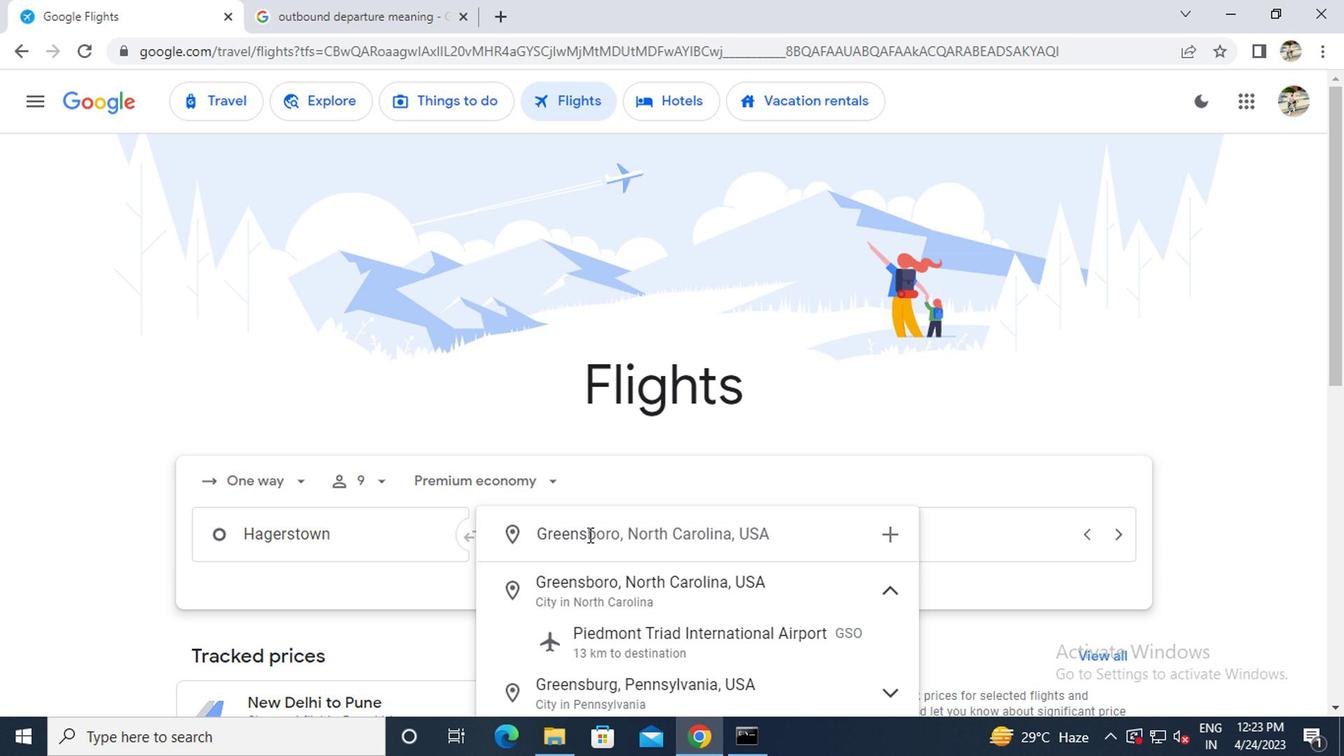 
Action: Mouse moved to (650, 642)
Screenshot: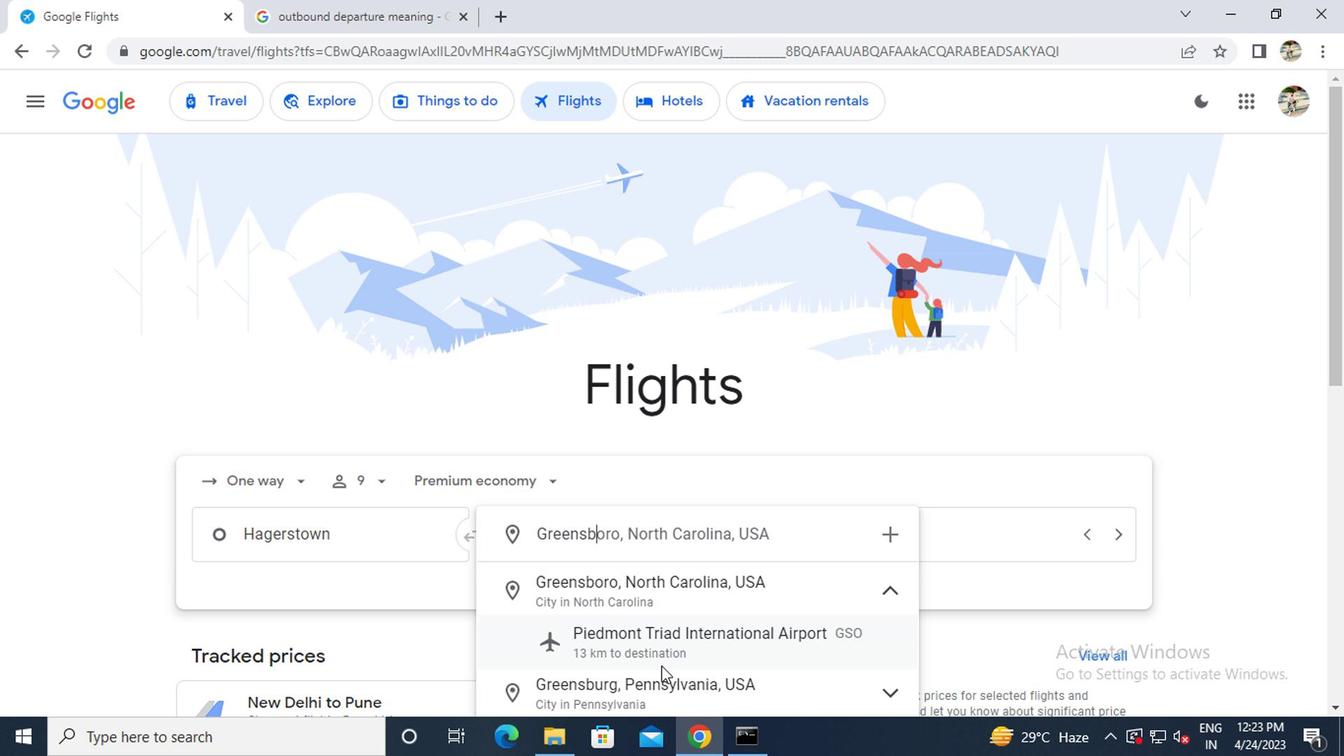 
Action: Mouse pressed left at (650, 642)
Screenshot: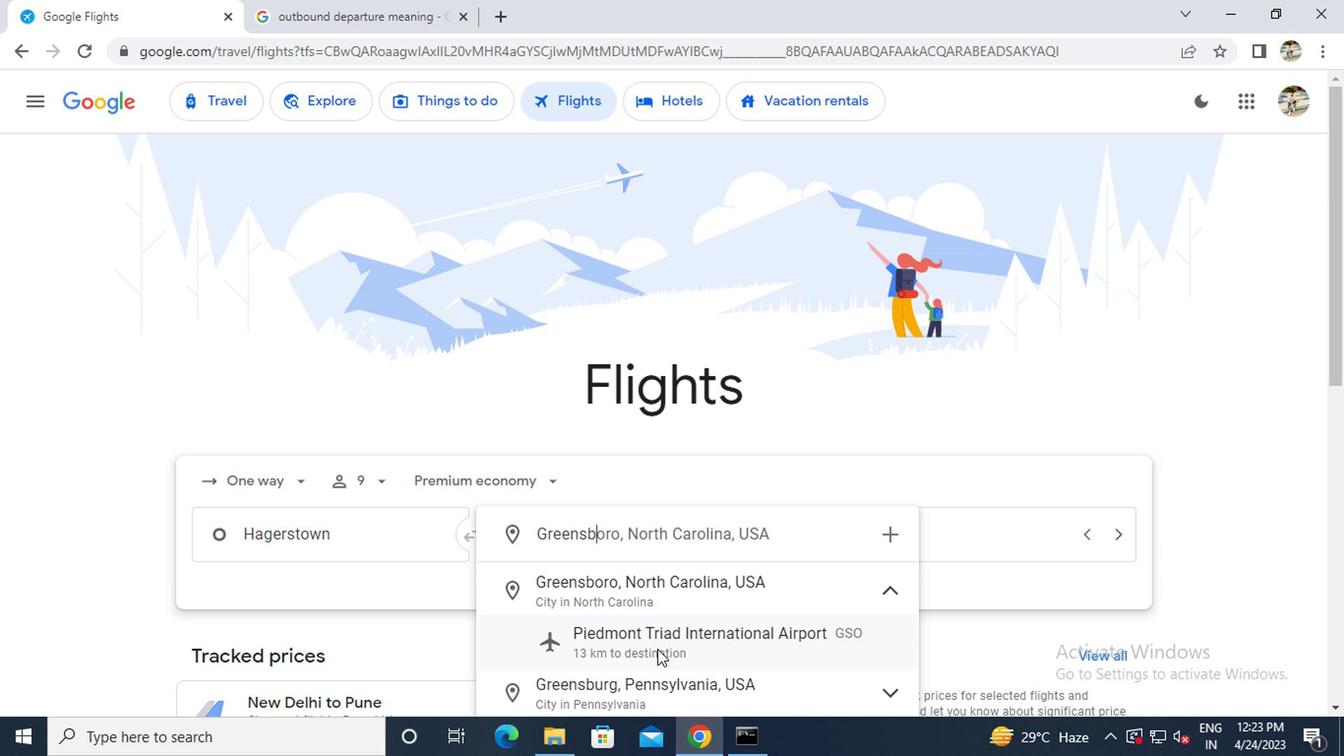 
Action: Mouse moved to (853, 548)
Screenshot: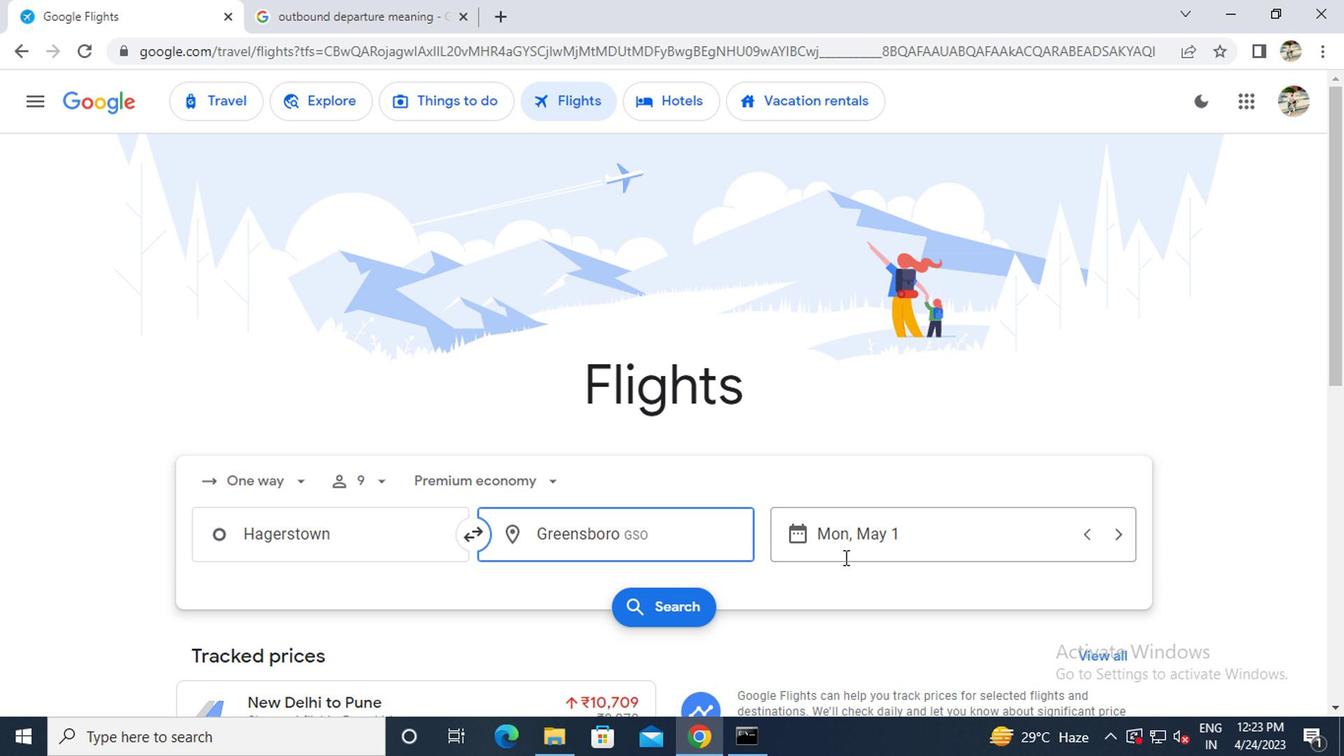 
Action: Mouse pressed left at (853, 548)
Screenshot: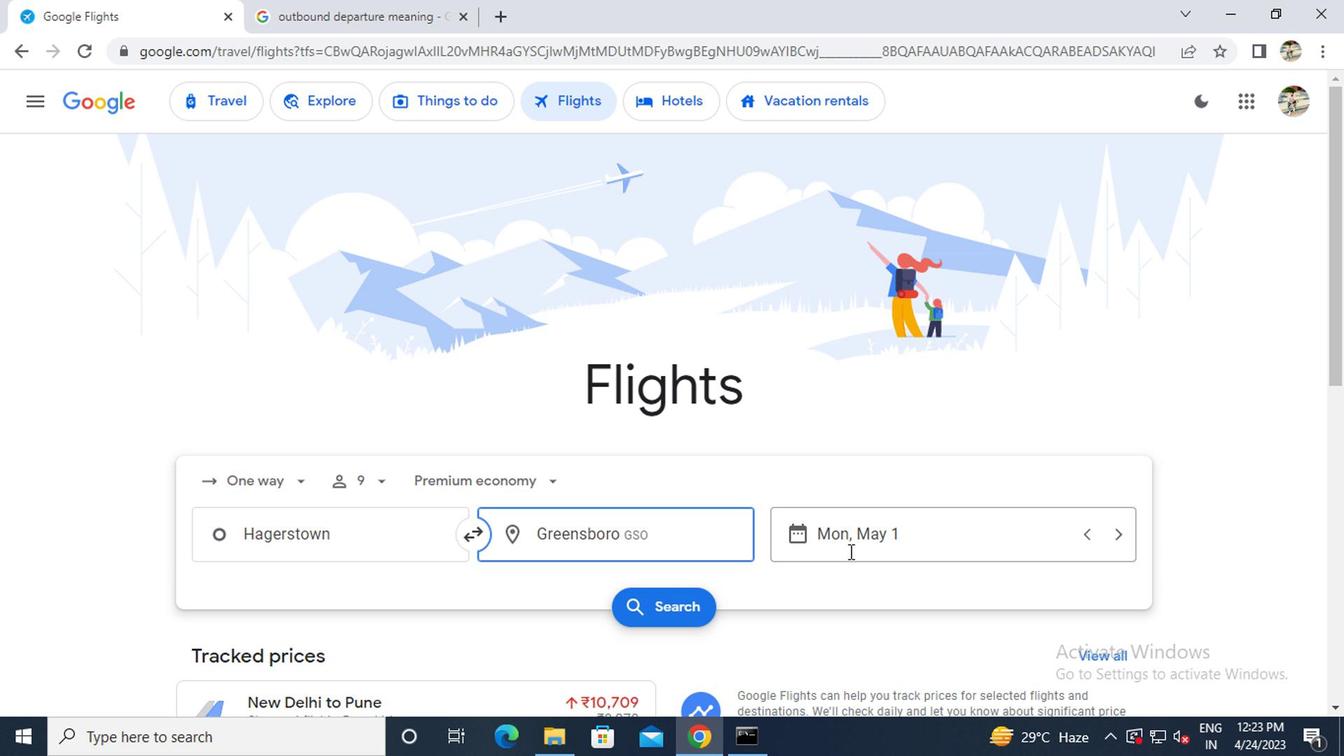 
Action: Mouse moved to (1085, 677)
Screenshot: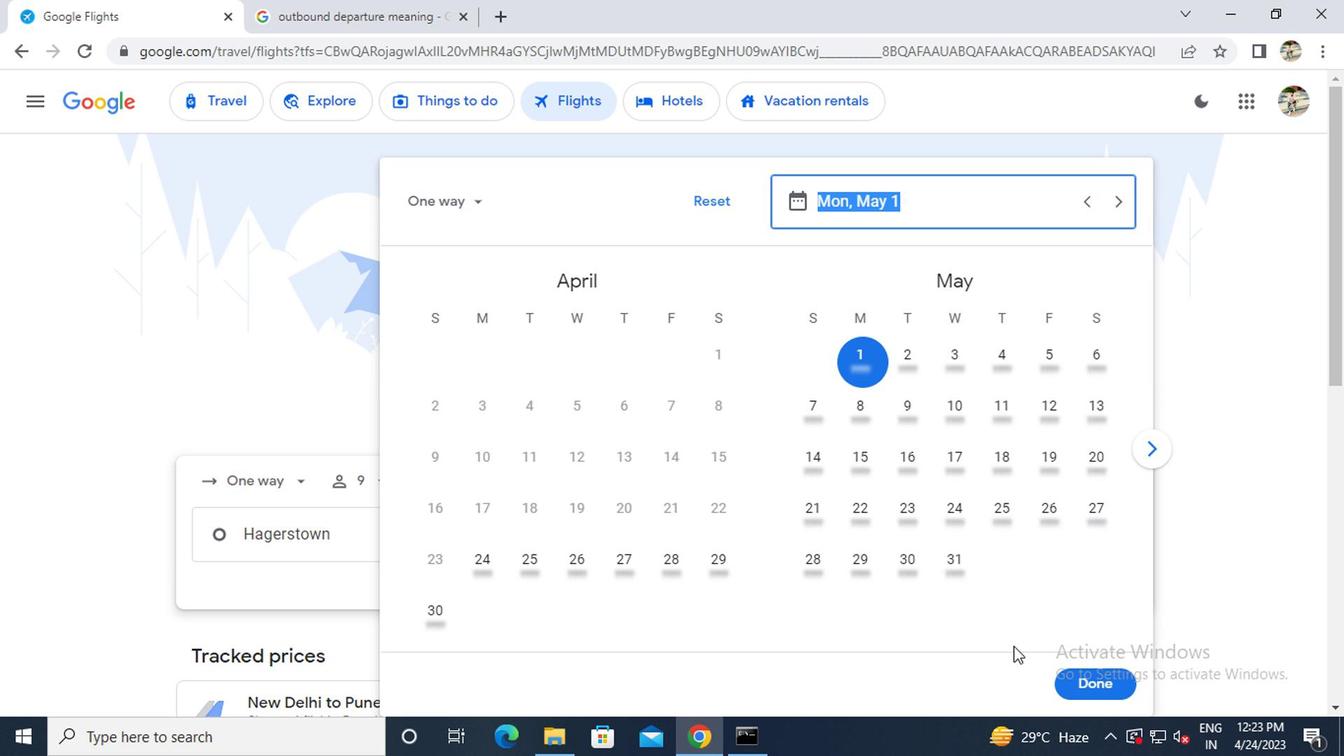 
Action: Mouse pressed left at (1085, 677)
Screenshot: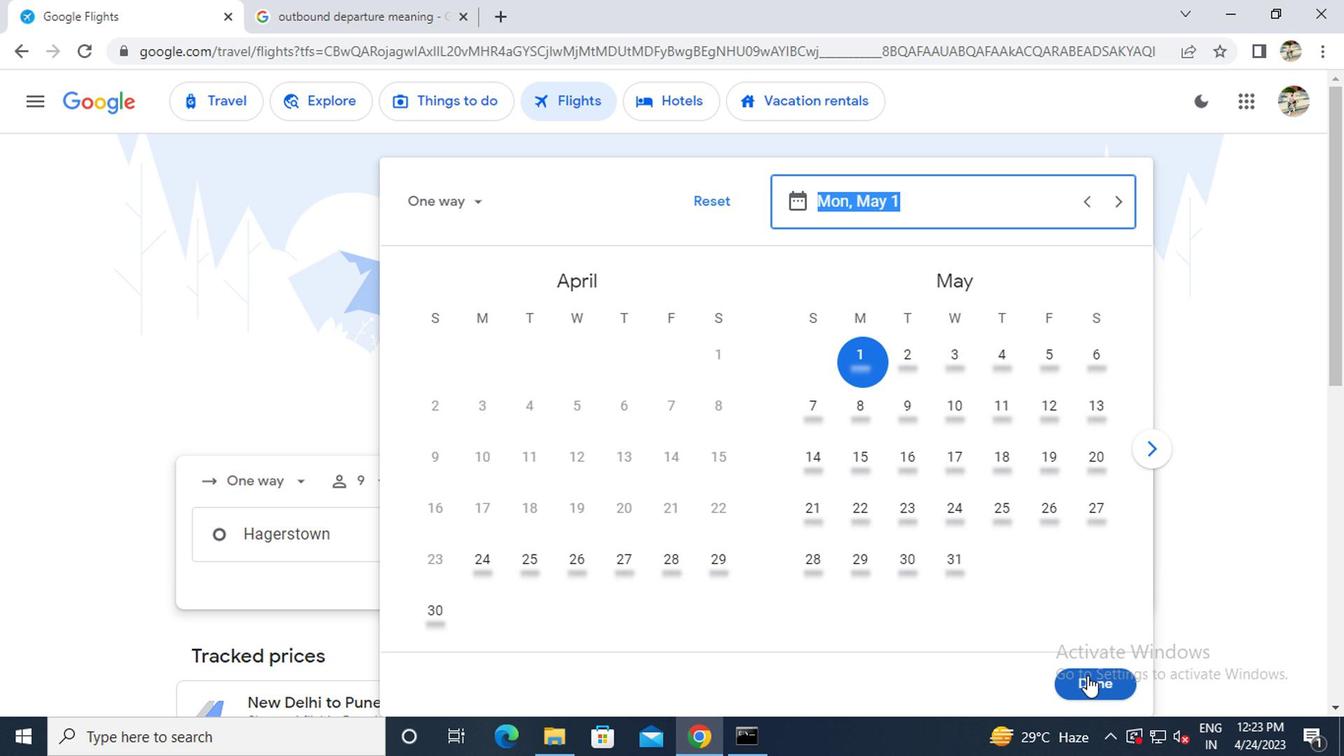 
Action: Mouse moved to (654, 604)
Screenshot: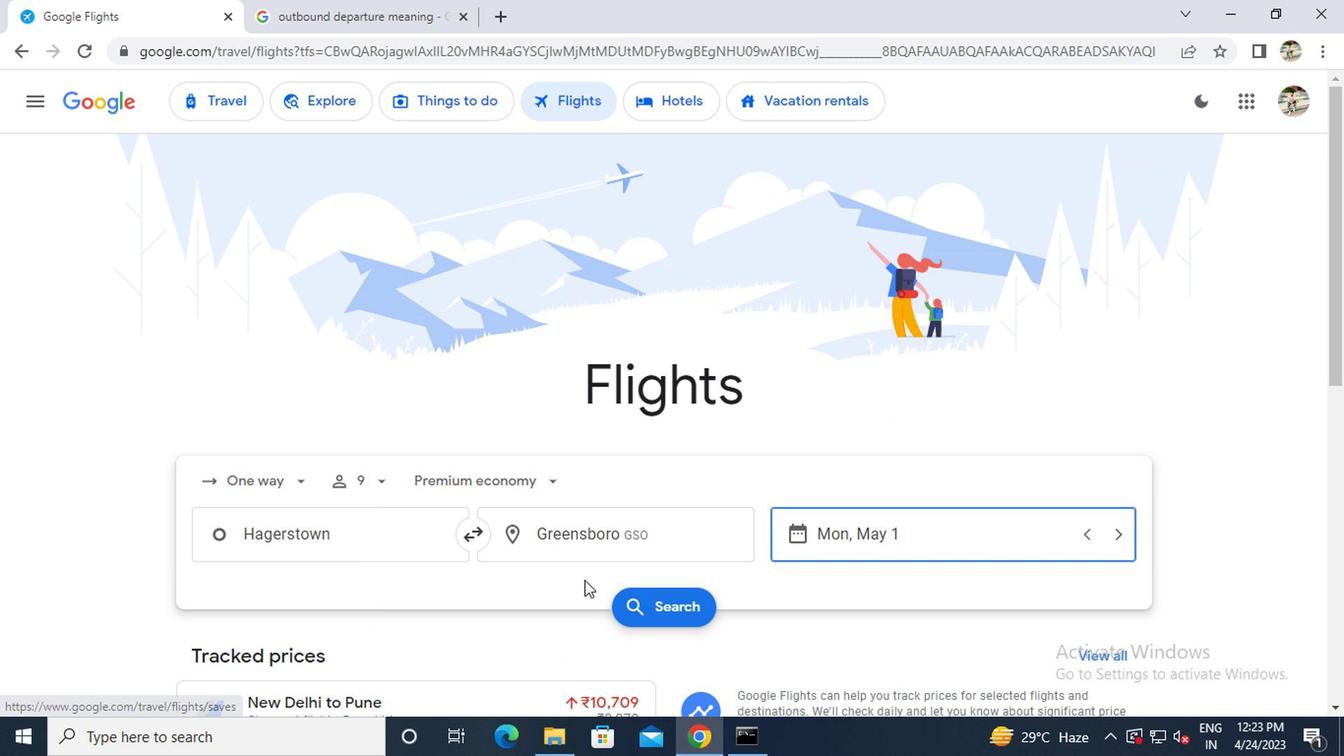 
Action: Mouse pressed left at (654, 604)
Screenshot: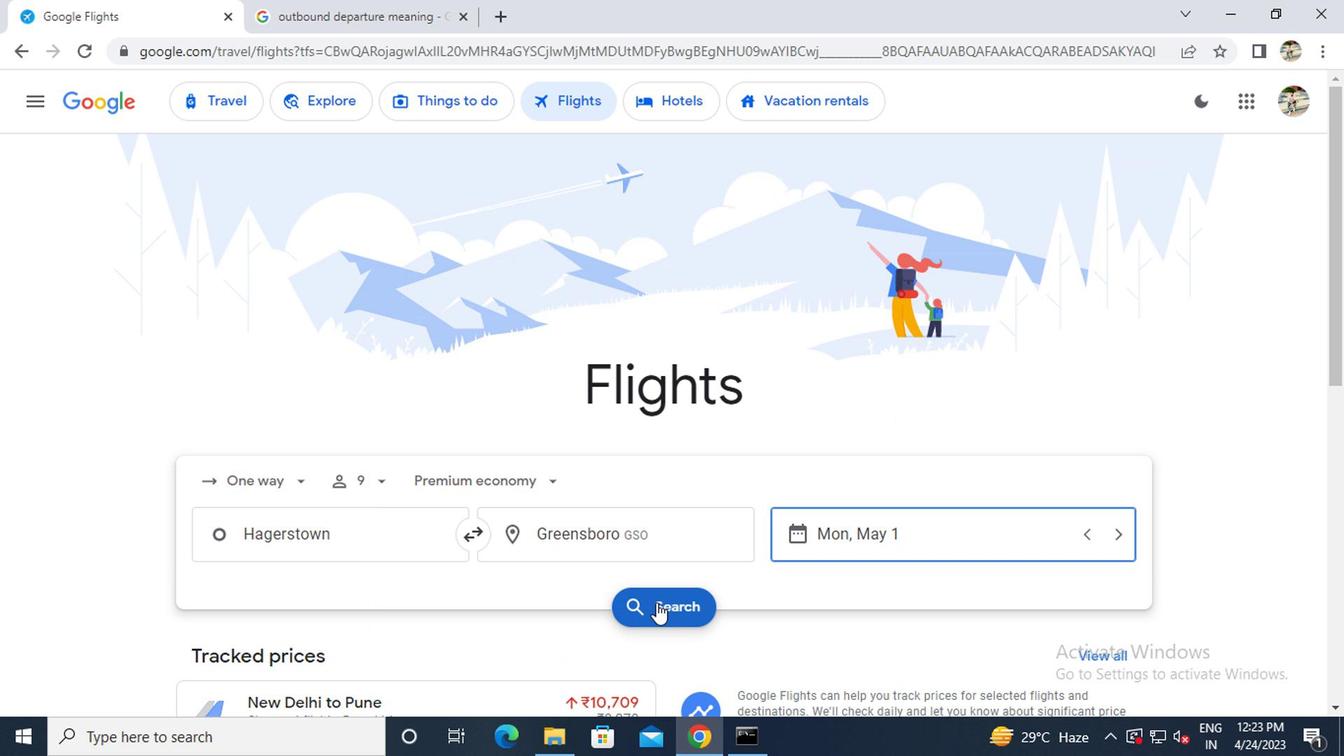 
Action: Mouse moved to (233, 288)
Screenshot: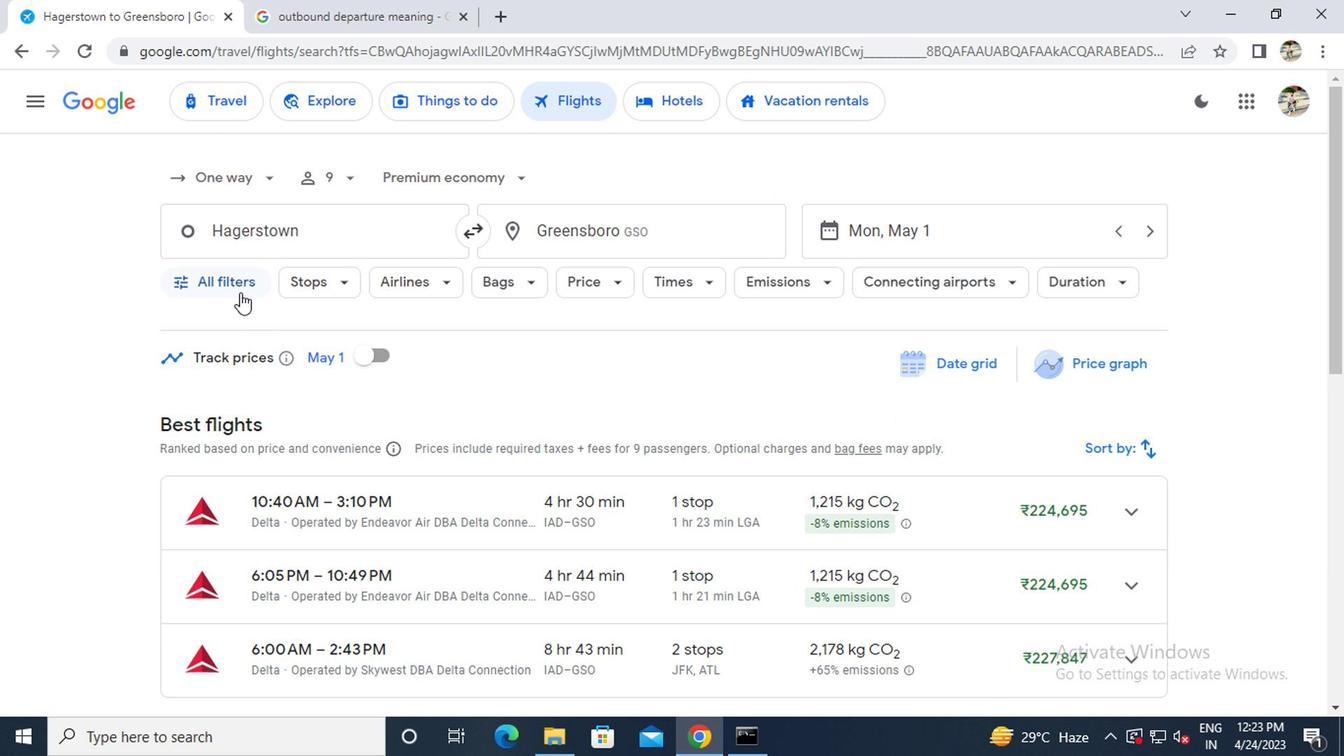 
Action: Mouse pressed left at (233, 288)
Screenshot: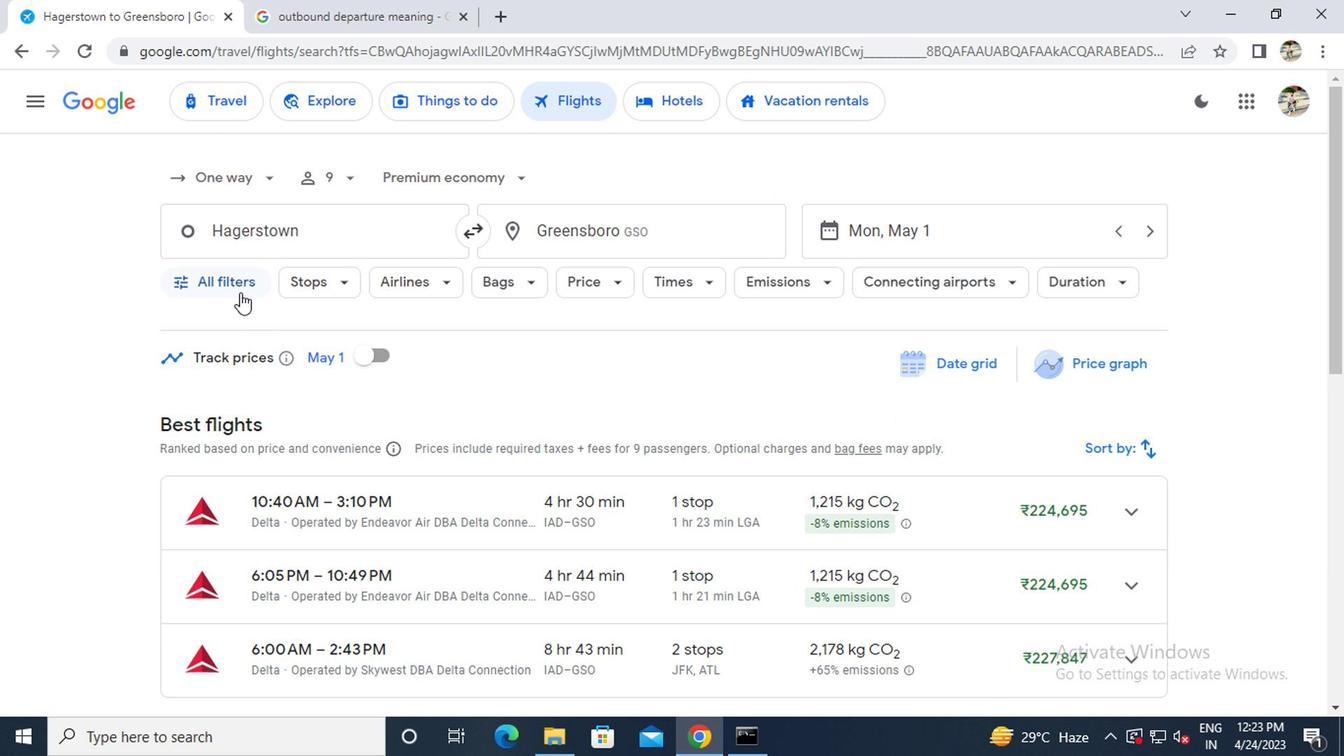 
Action: Mouse moved to (239, 328)
Screenshot: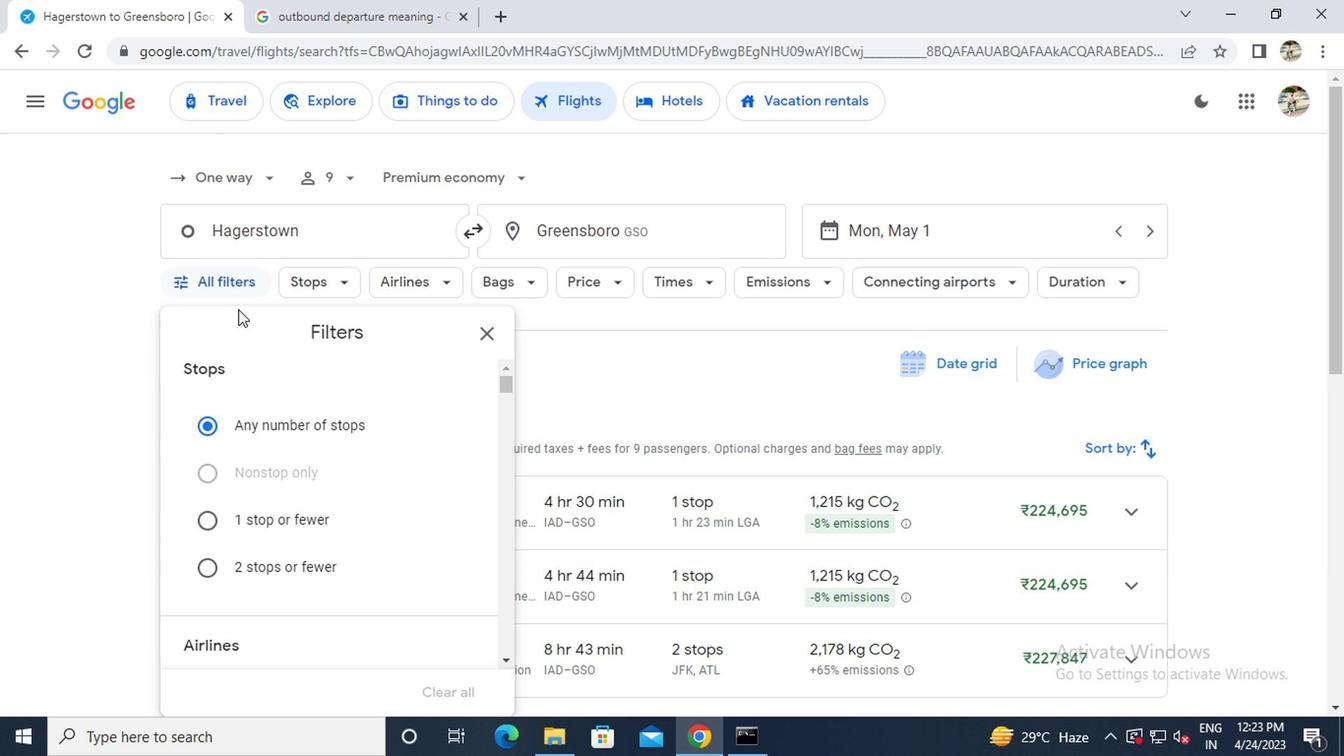 
Action: Mouse scrolled (239, 327) with delta (0, -1)
Screenshot: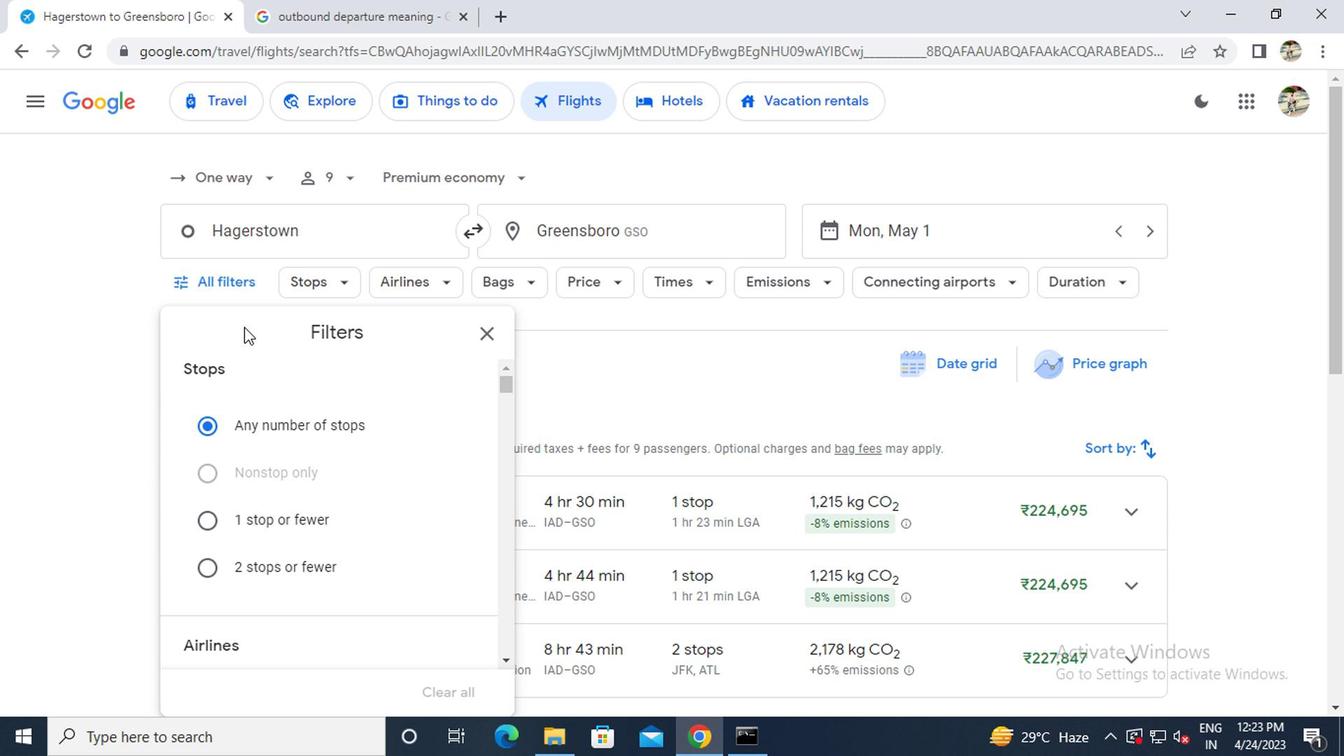 
Action: Mouse scrolled (239, 327) with delta (0, -1)
Screenshot: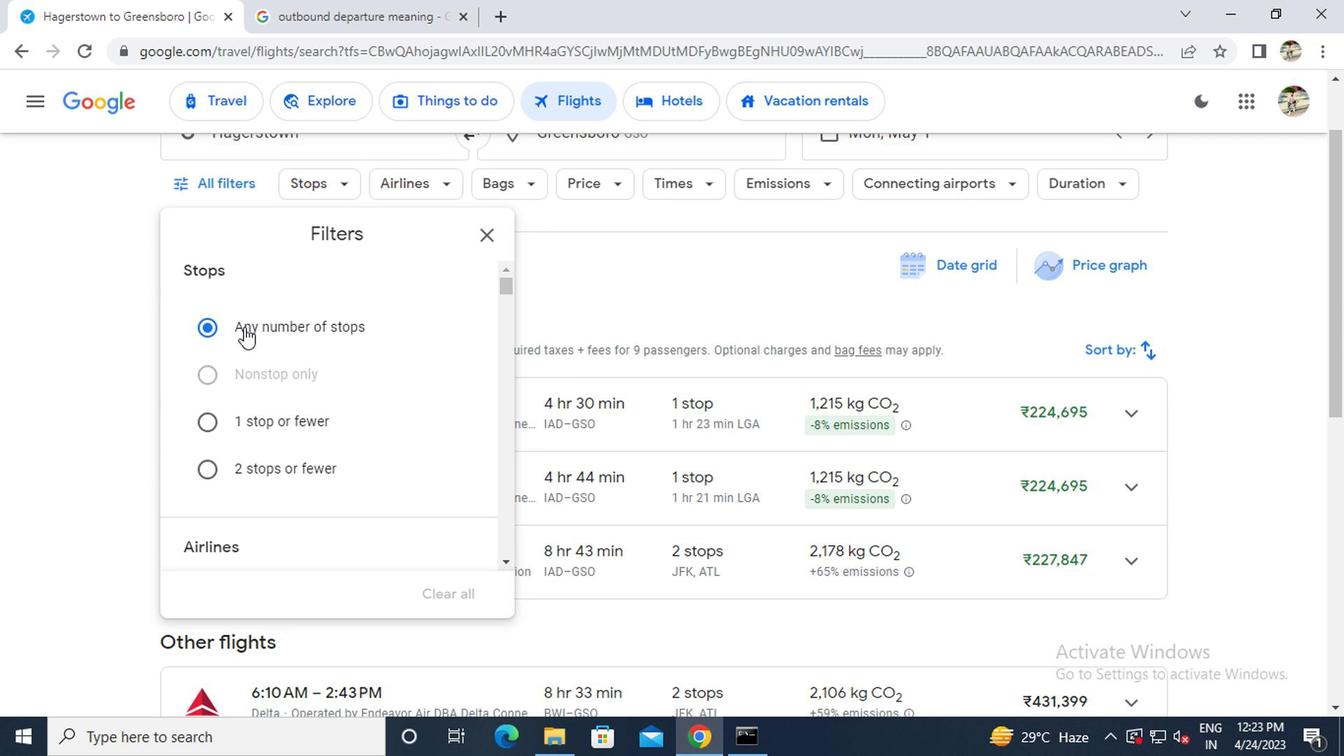 
Action: Mouse scrolled (239, 327) with delta (0, -1)
Screenshot: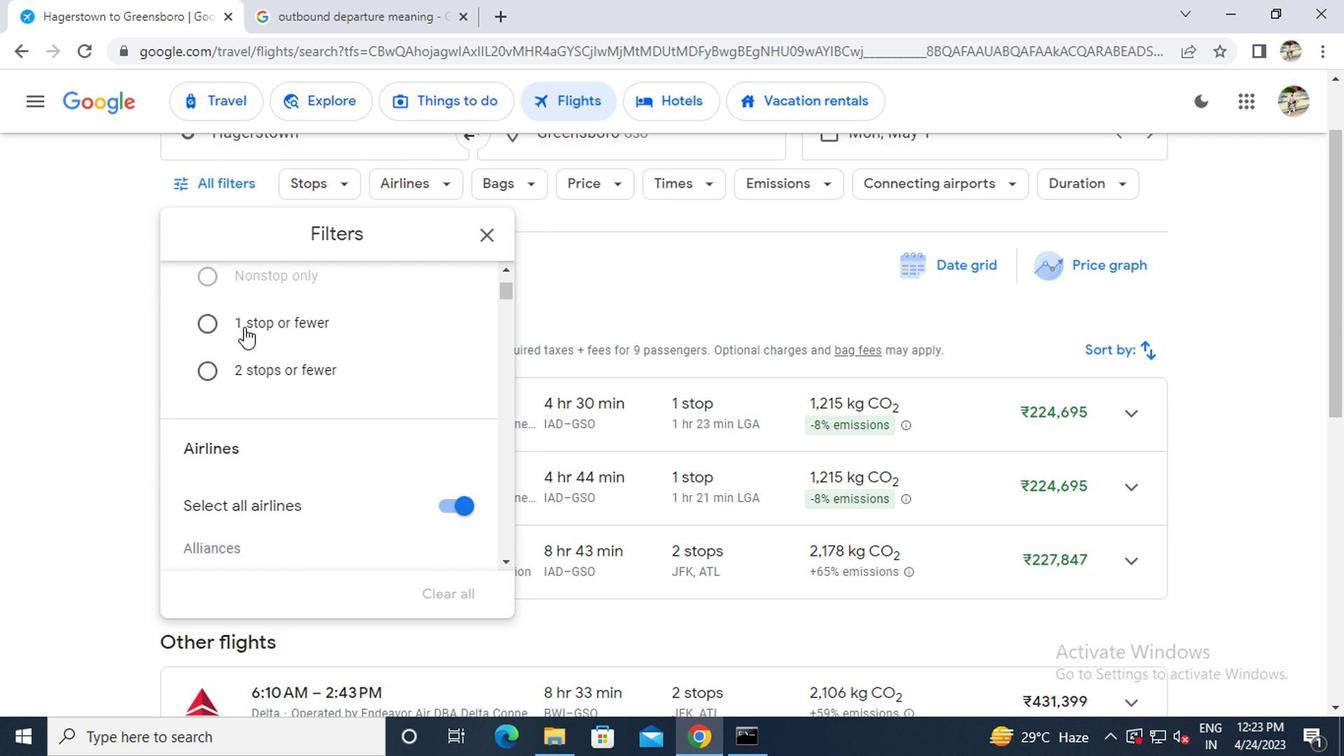 
Action: Mouse scrolled (239, 327) with delta (0, -1)
Screenshot: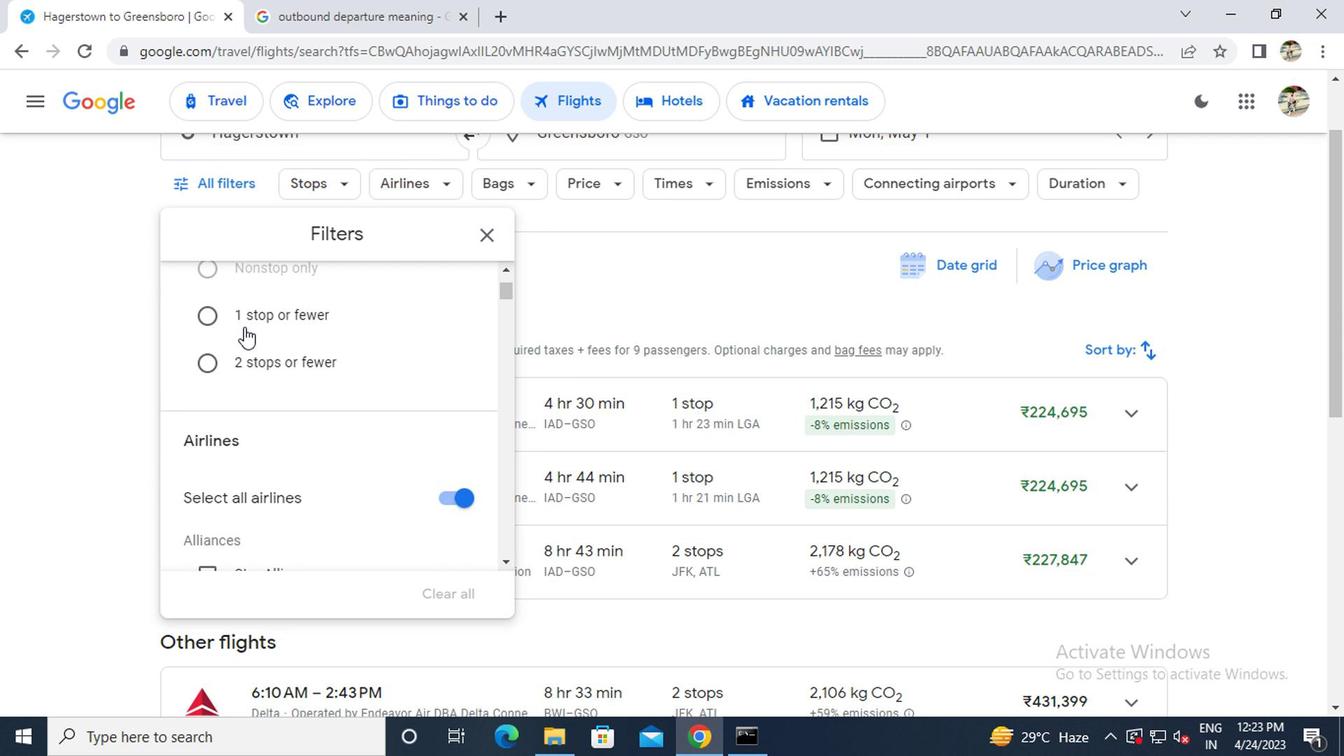 
Action: Mouse scrolled (239, 327) with delta (0, -1)
Screenshot: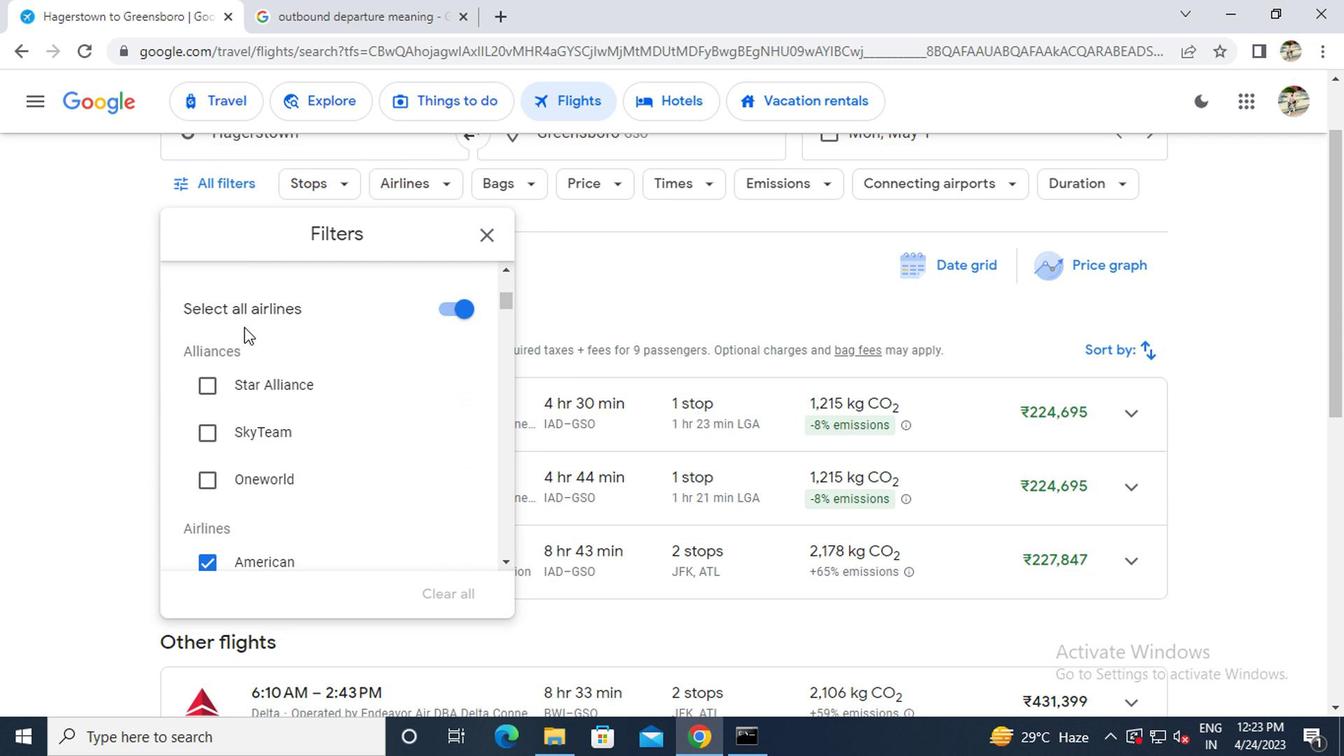 
Action: Mouse scrolled (239, 327) with delta (0, -1)
Screenshot: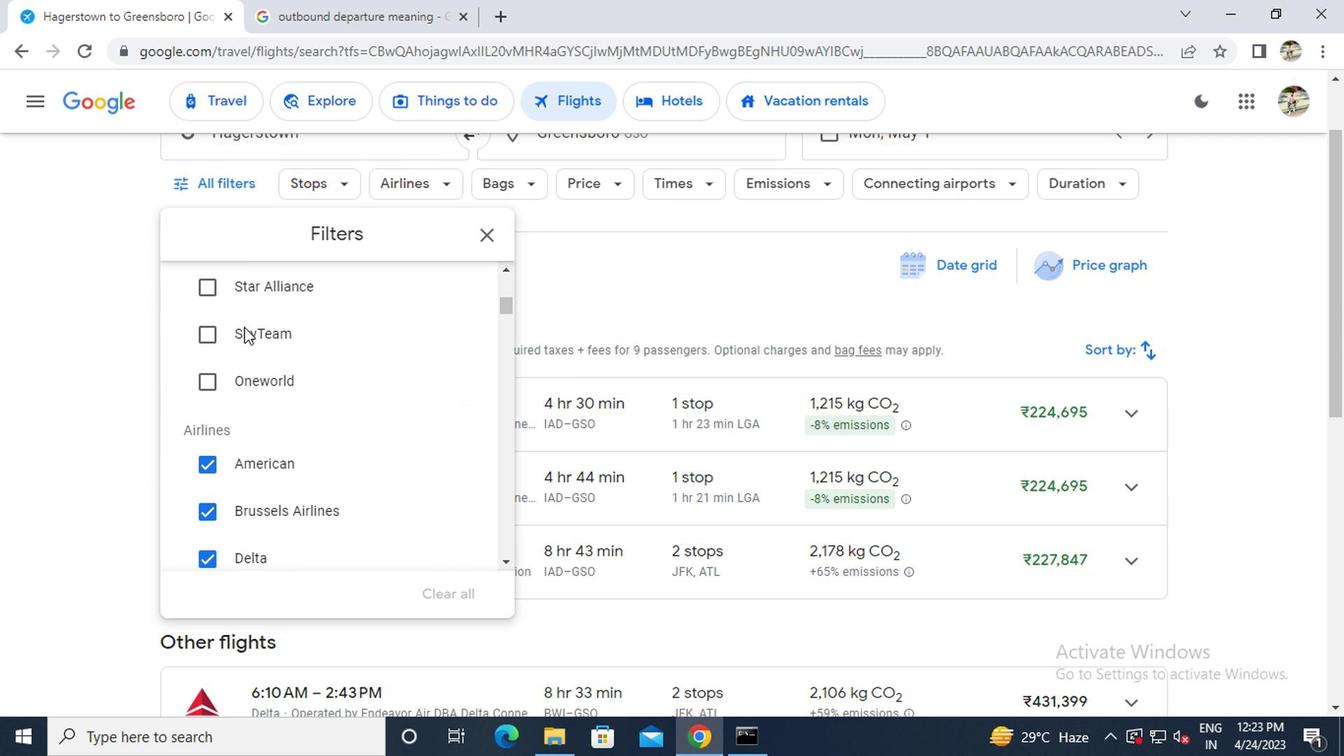 
Action: Mouse scrolled (239, 327) with delta (0, -1)
Screenshot: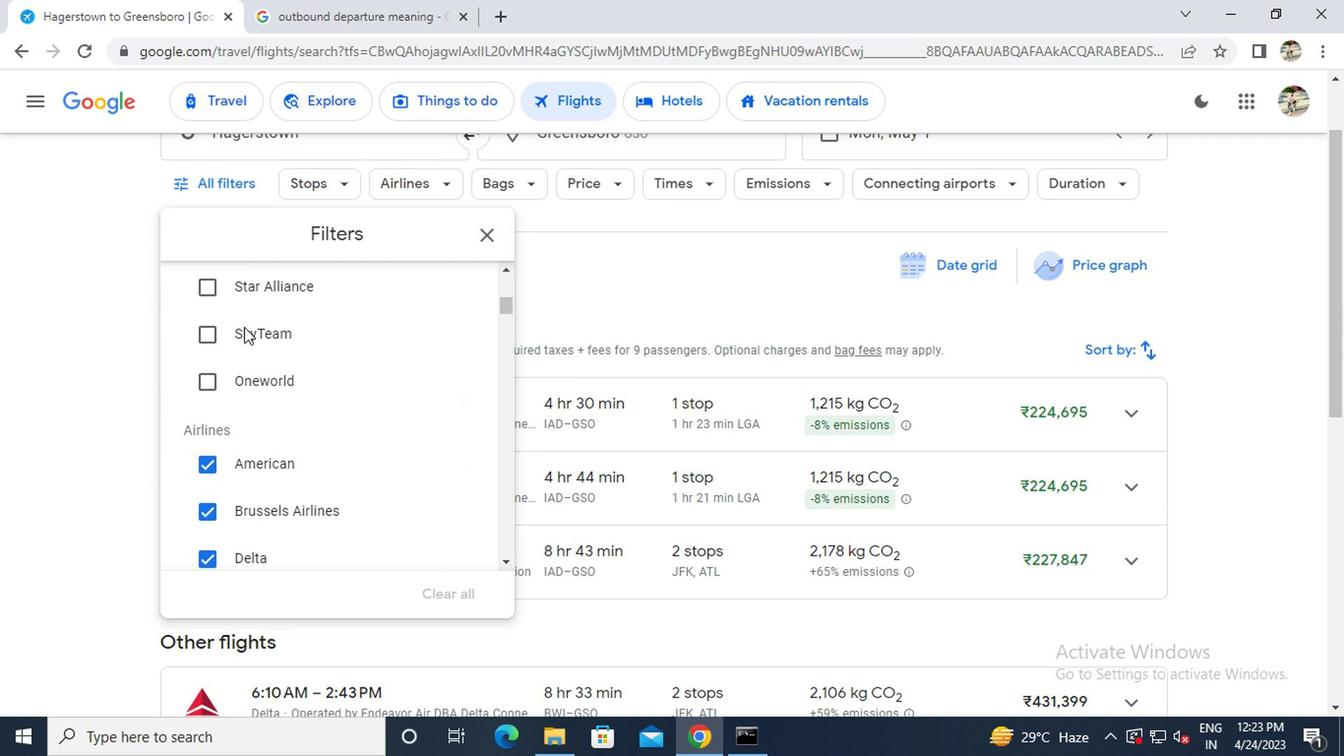 
Action: Mouse moved to (444, 504)
Screenshot: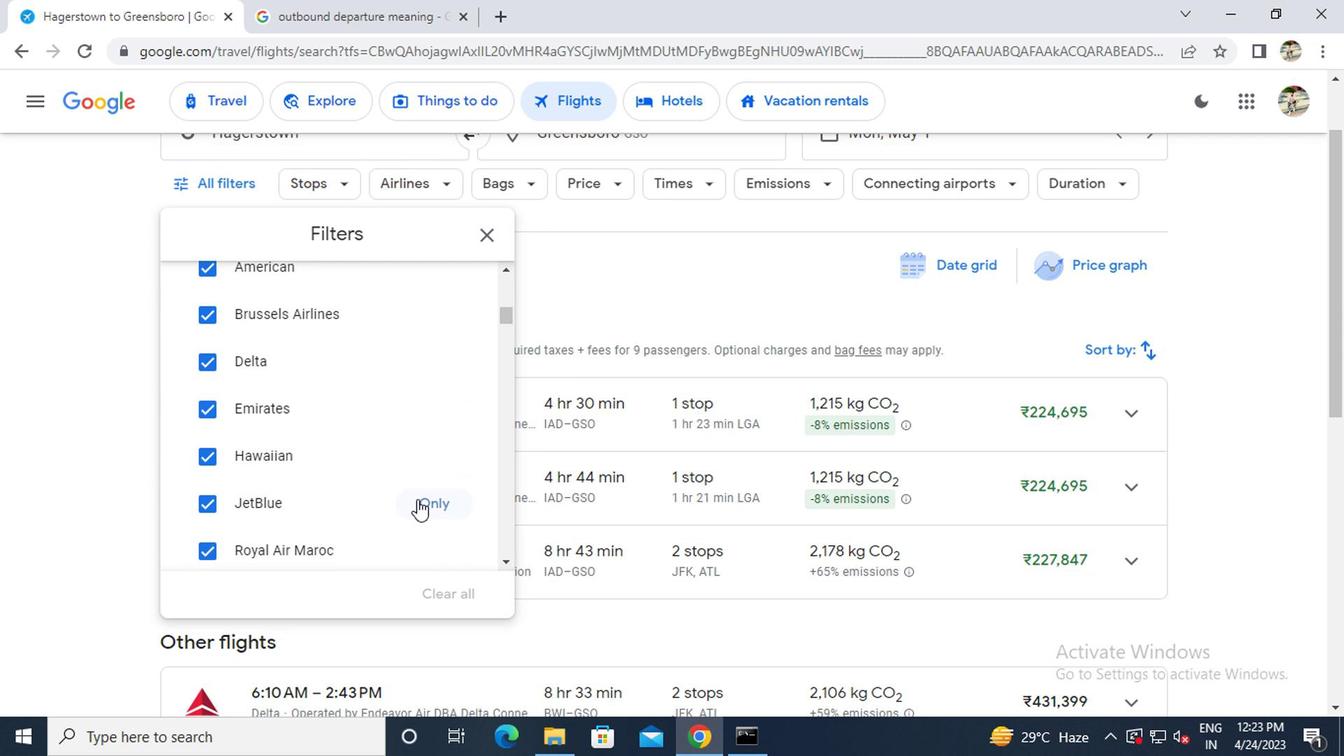 
Action: Mouse pressed left at (444, 504)
Screenshot: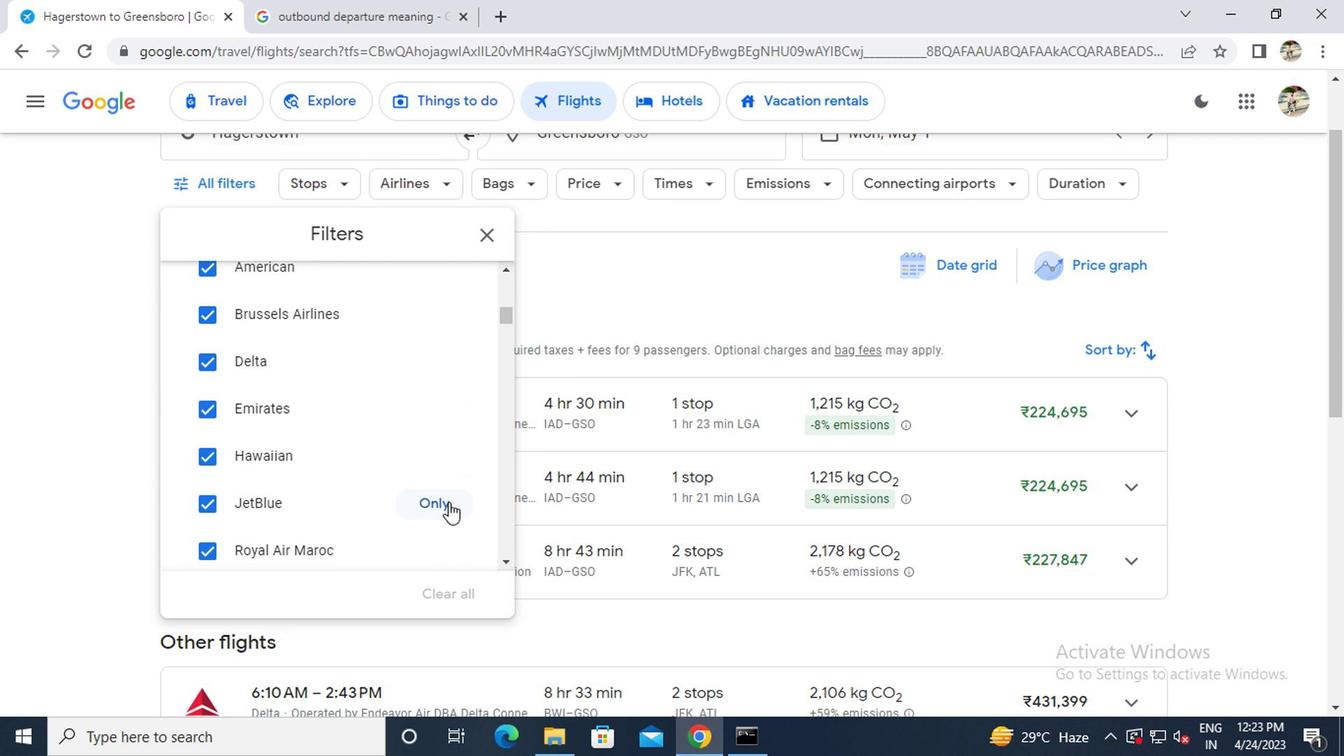 
Action: Mouse moved to (369, 502)
Screenshot: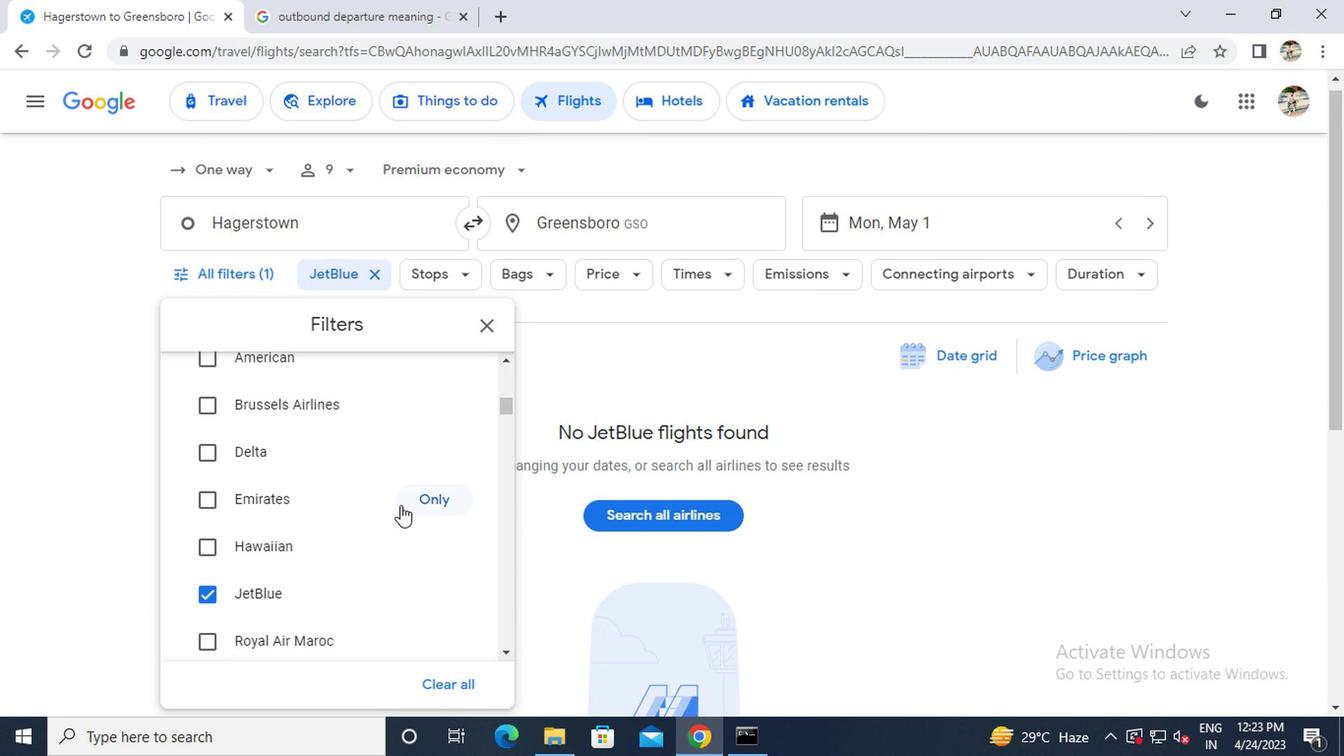 
Action: Mouse scrolled (369, 502) with delta (0, 0)
Screenshot: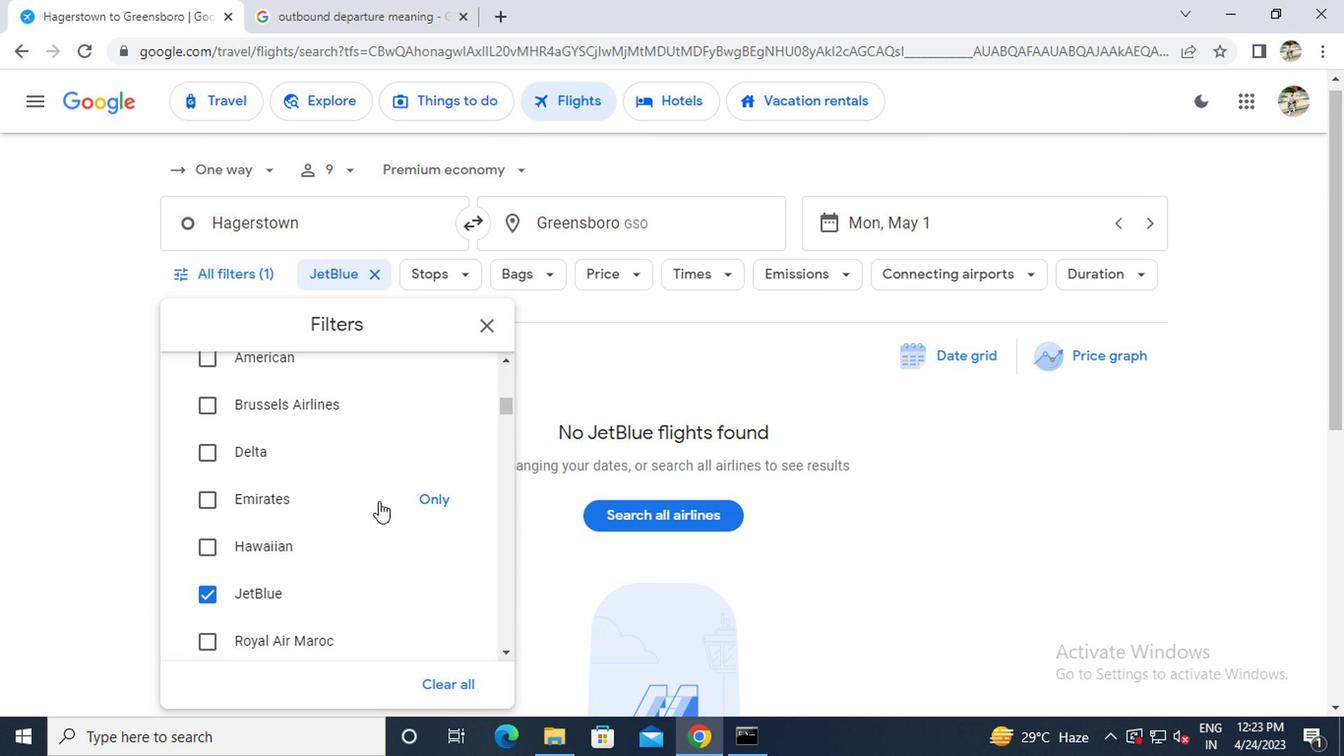 
Action: Mouse scrolled (369, 502) with delta (0, 0)
Screenshot: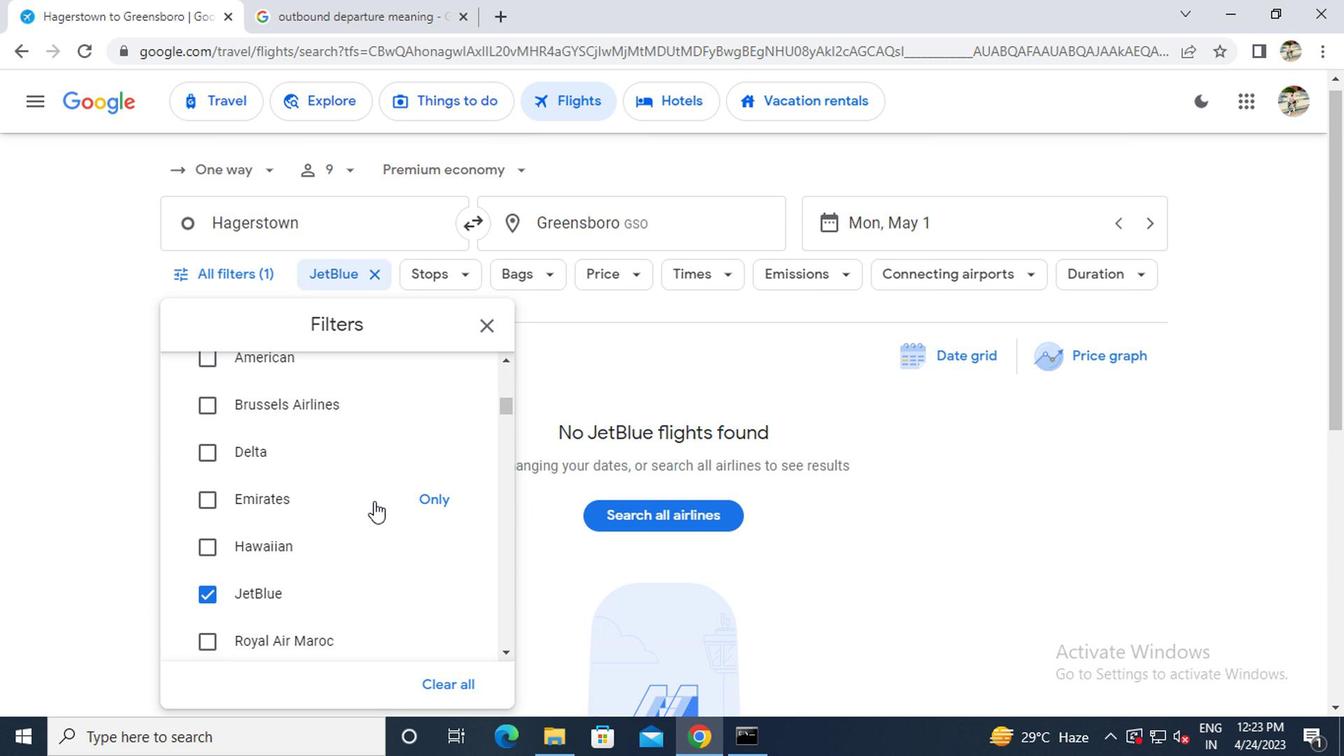 
Action: Mouse scrolled (369, 502) with delta (0, 0)
Screenshot: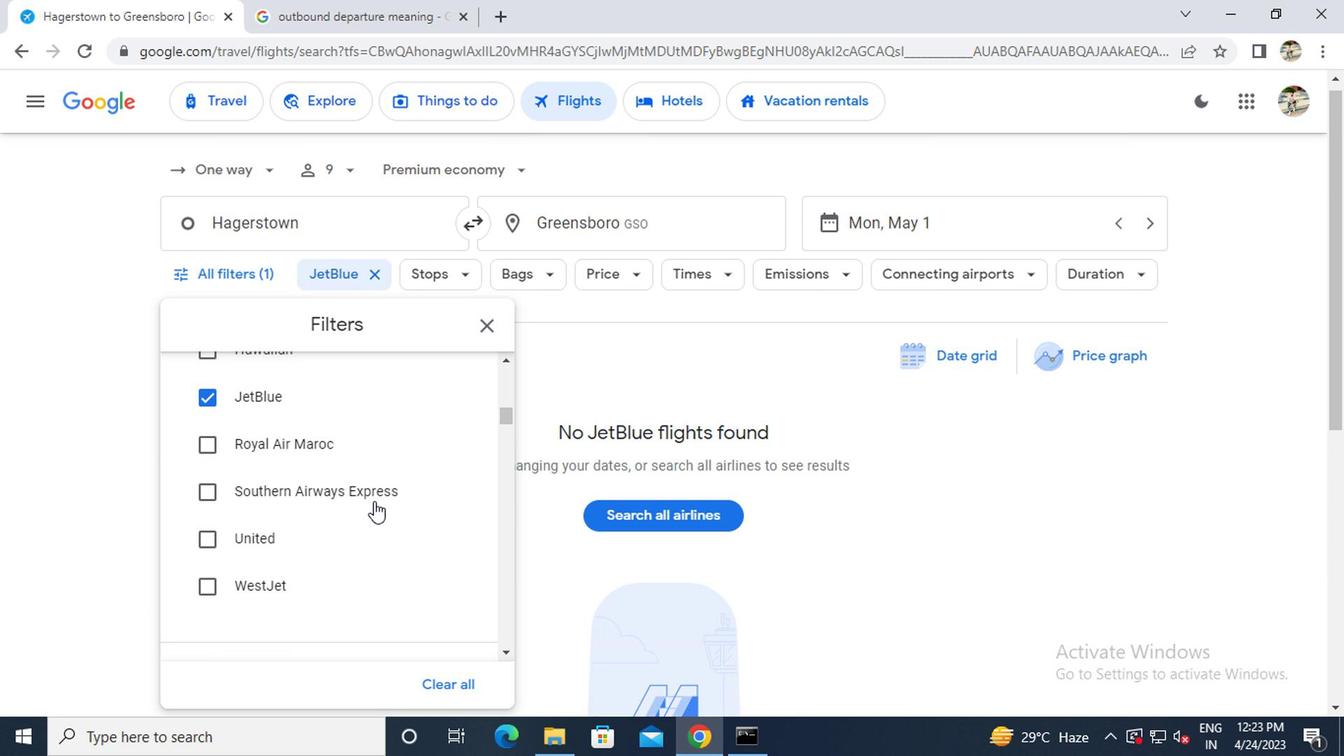 
Action: Mouse scrolled (369, 502) with delta (0, 0)
Screenshot: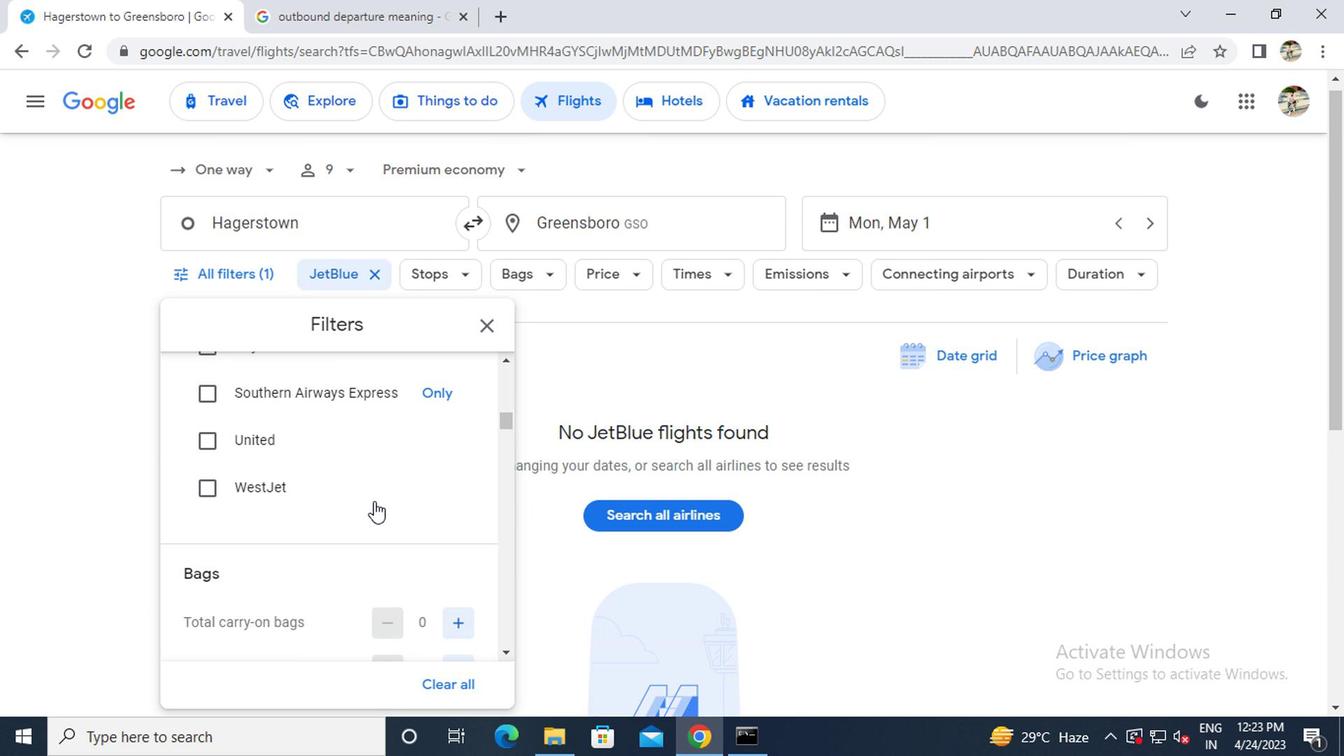 
Action: Mouse moved to (465, 527)
Screenshot: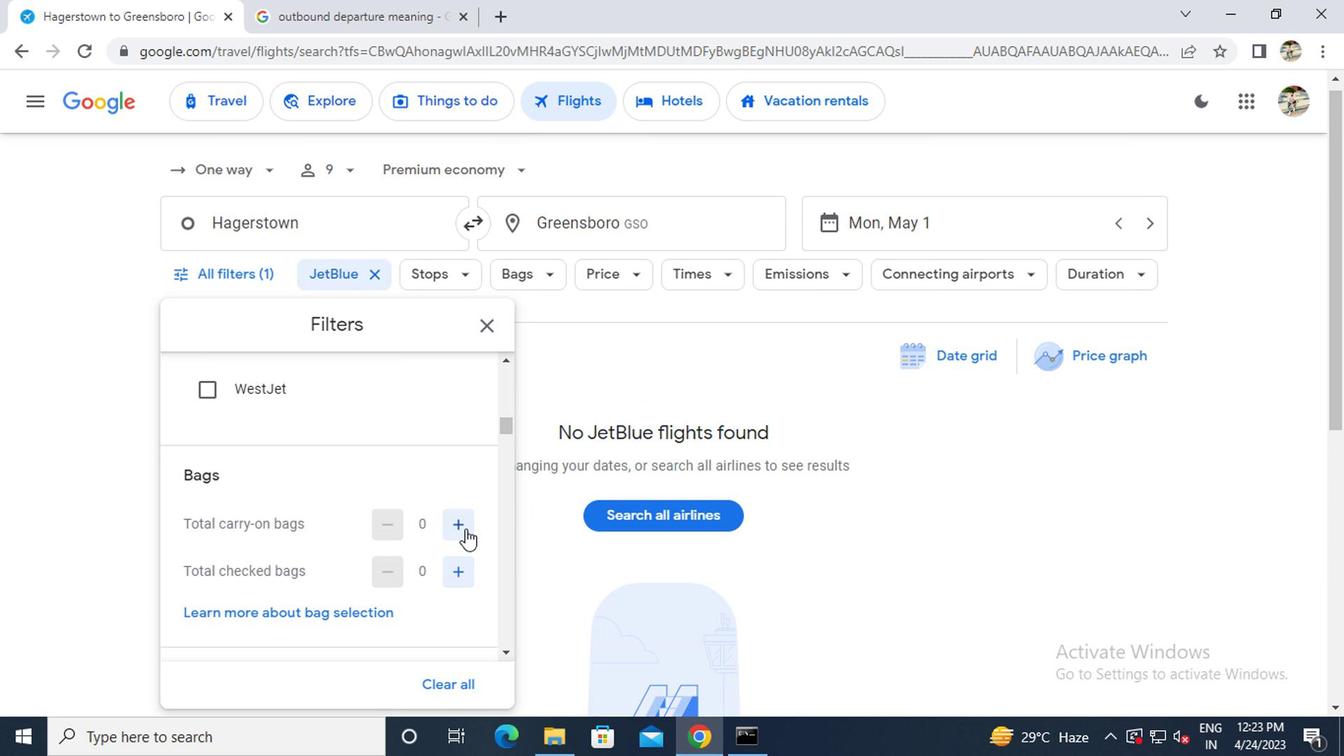
Action: Mouse pressed left at (465, 527)
Screenshot: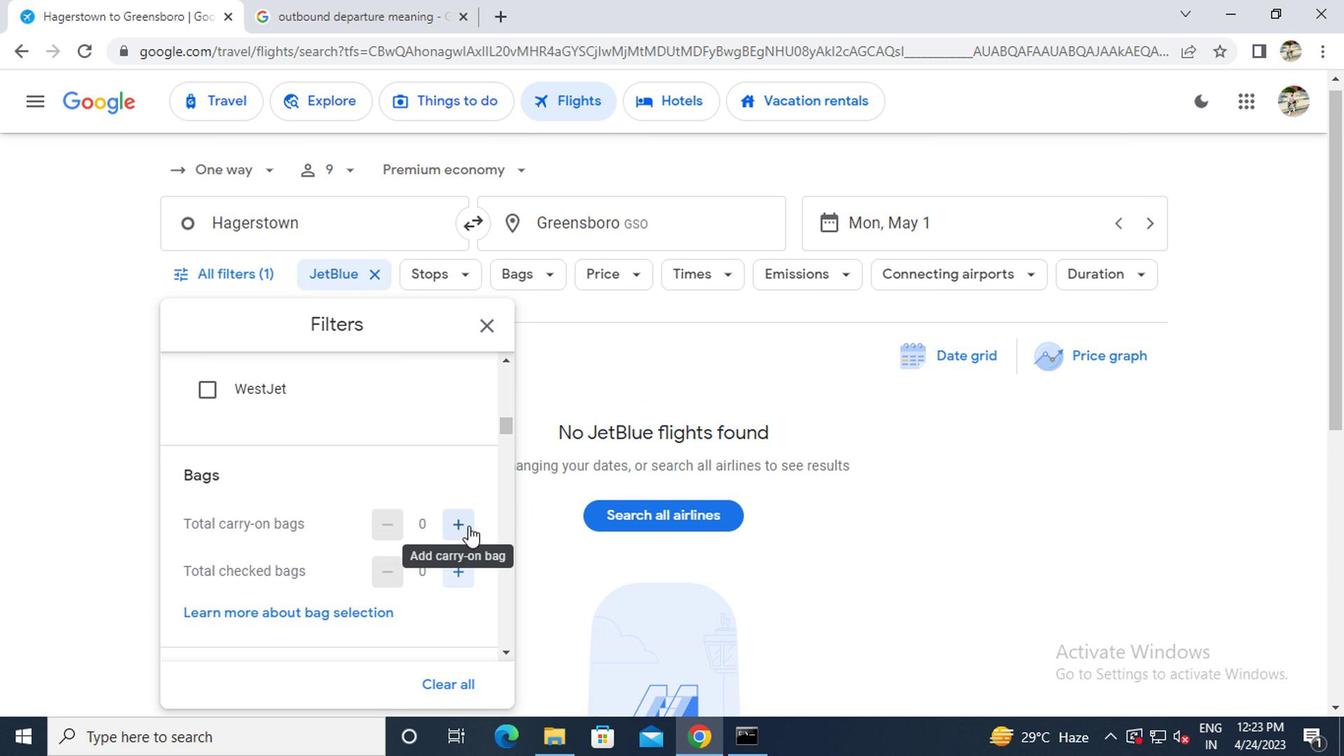 
Action: Mouse pressed left at (465, 527)
Screenshot: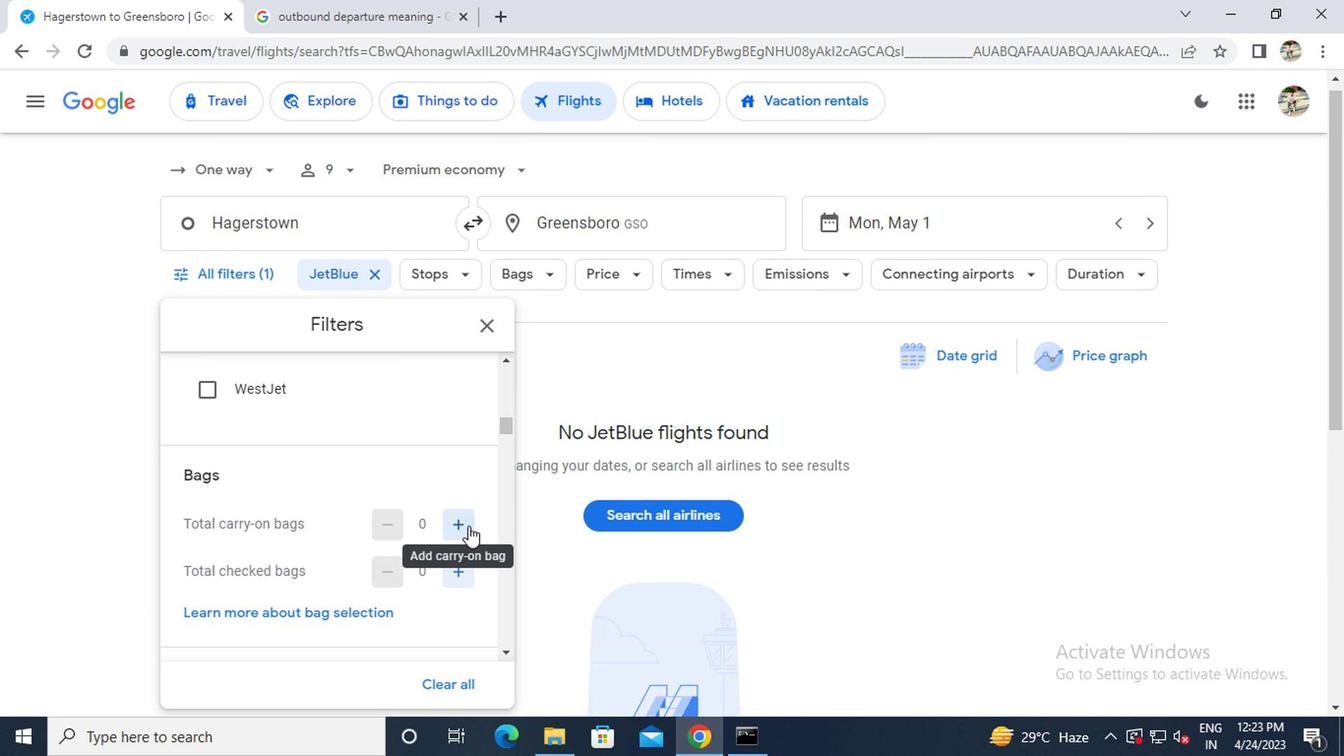 
Action: Mouse moved to (415, 523)
Screenshot: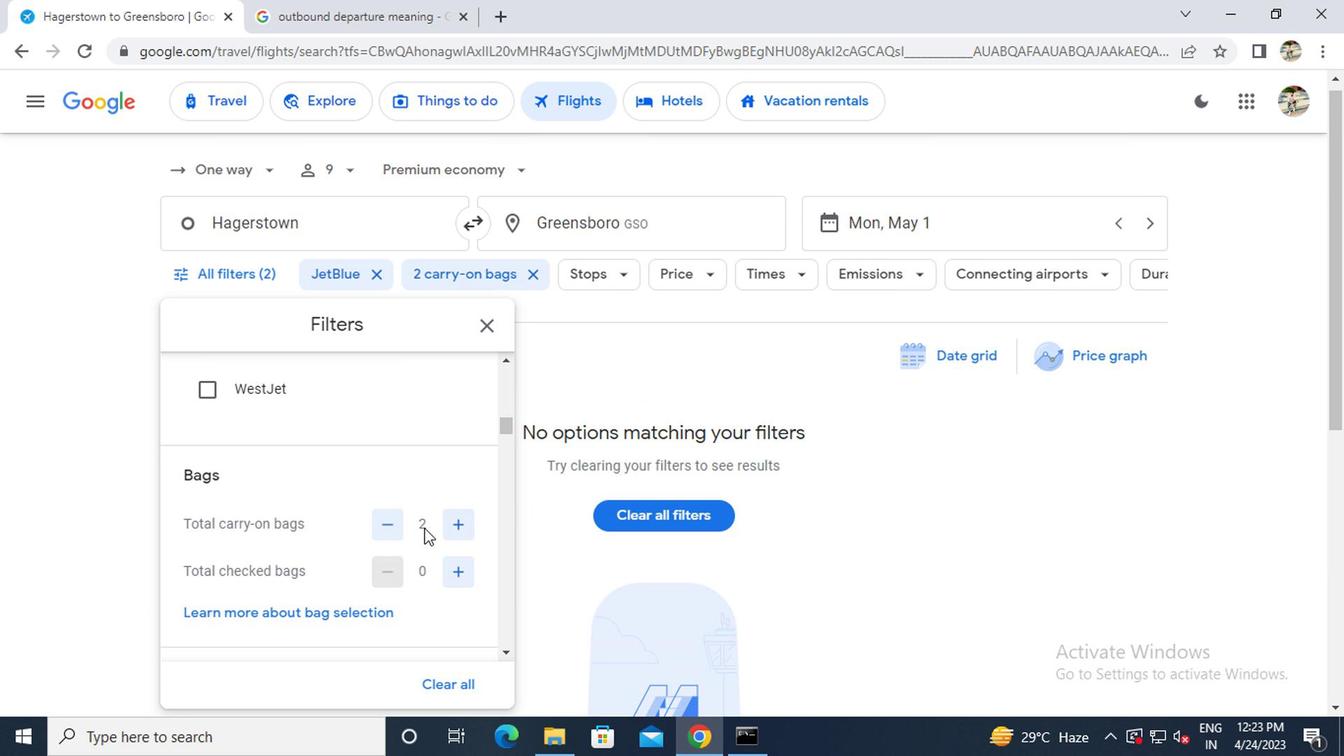 
Action: Mouse scrolled (415, 522) with delta (0, -1)
Screenshot: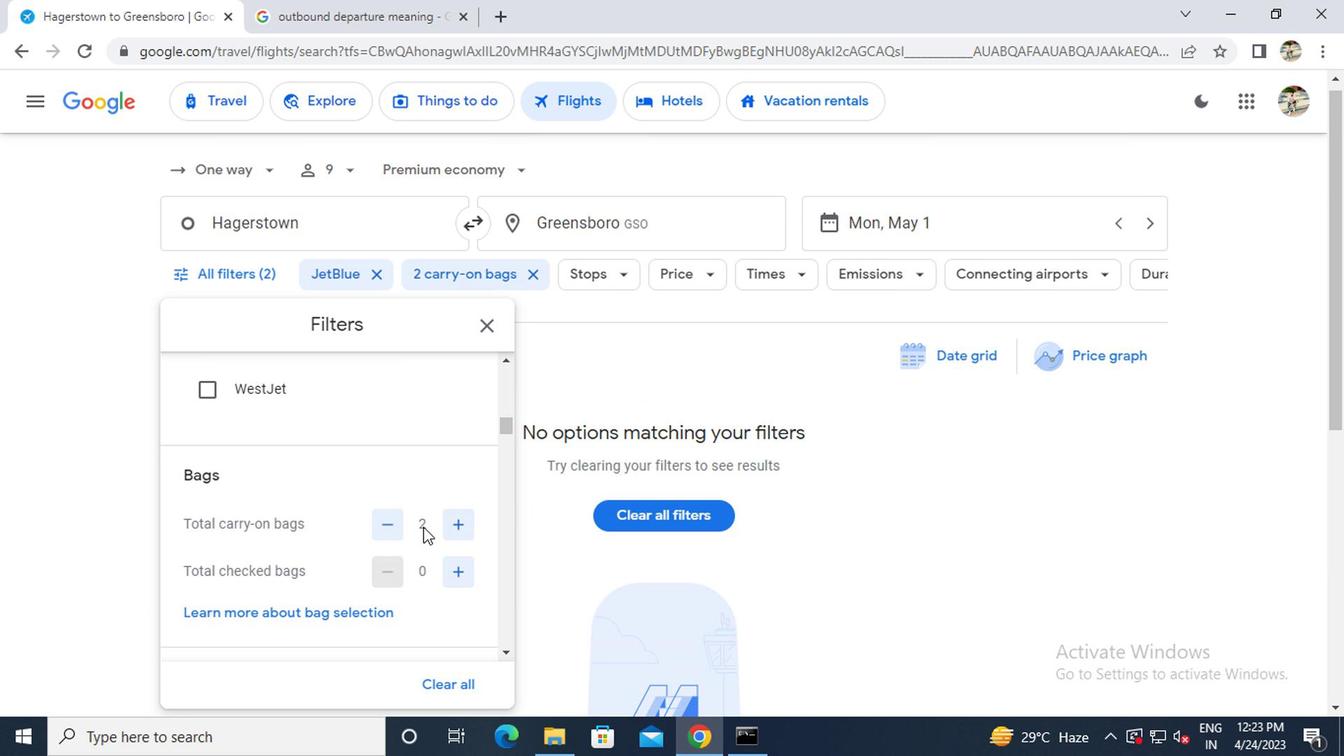 
Action: Mouse scrolled (415, 522) with delta (0, -1)
Screenshot: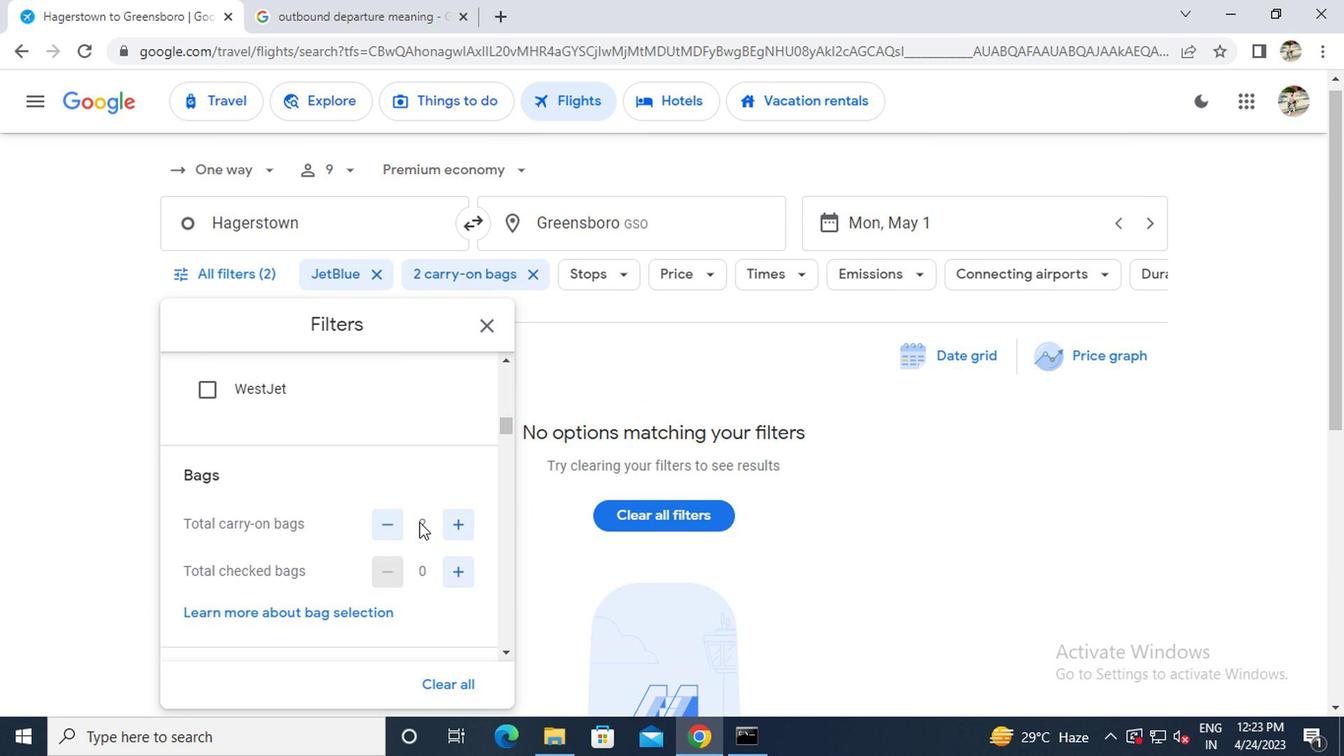 
Action: Mouse scrolled (415, 522) with delta (0, -1)
Screenshot: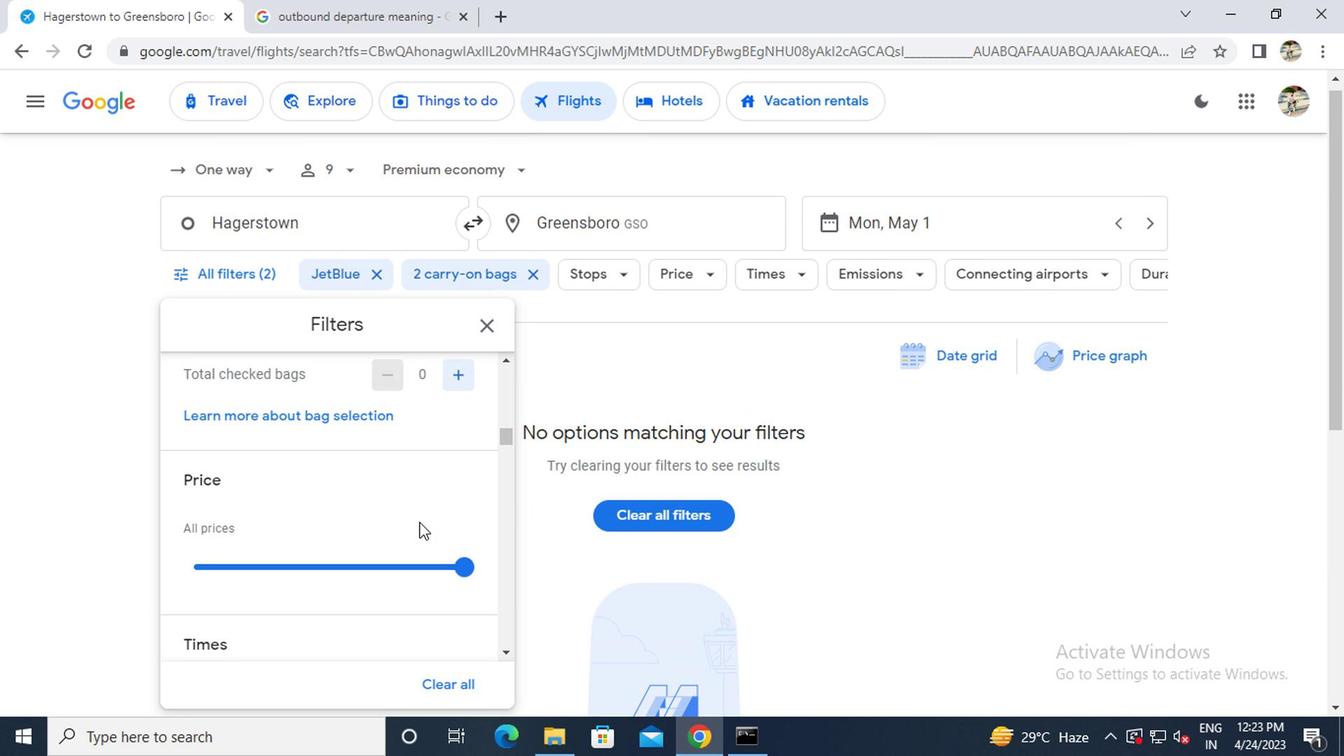
Action: Mouse moved to (441, 492)
Screenshot: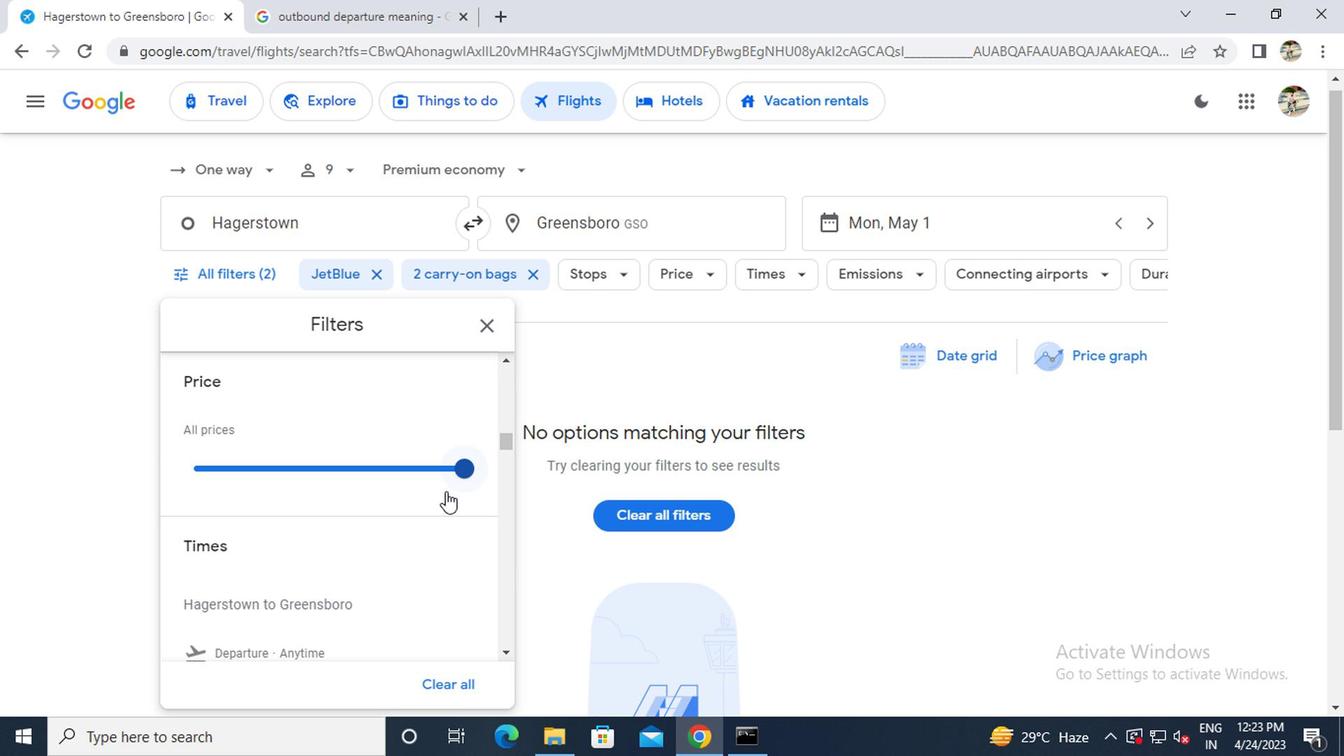 
Action: Mouse scrolled (441, 490) with delta (0, -1)
Screenshot: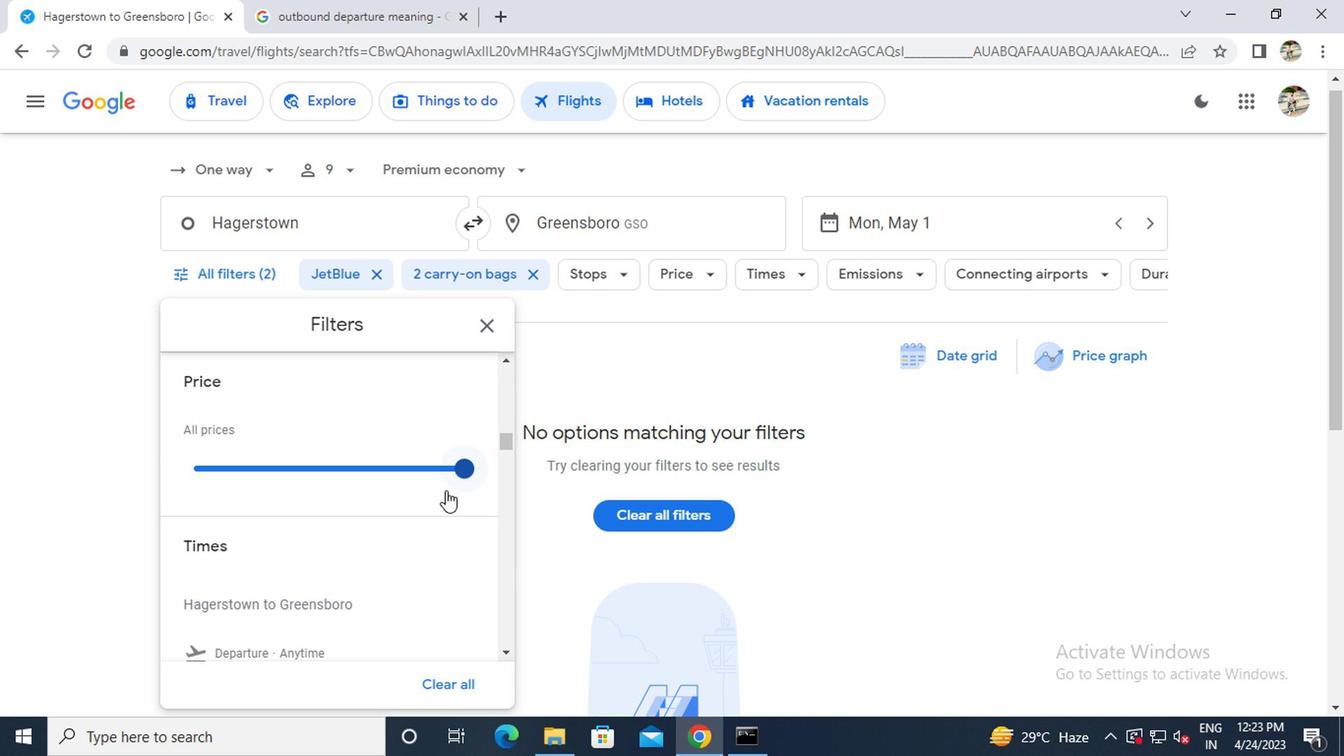 
Action: Mouse moved to (190, 593)
Screenshot: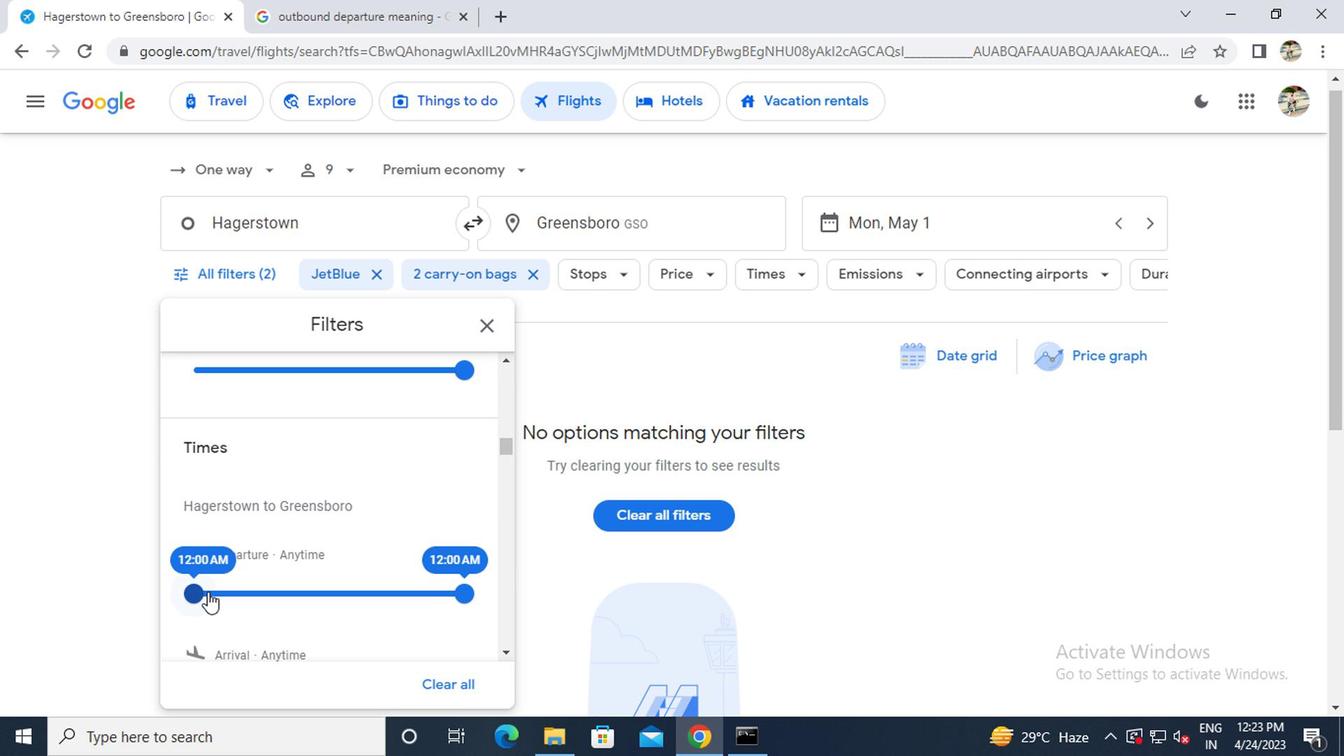 
Action: Mouse pressed left at (190, 593)
Screenshot: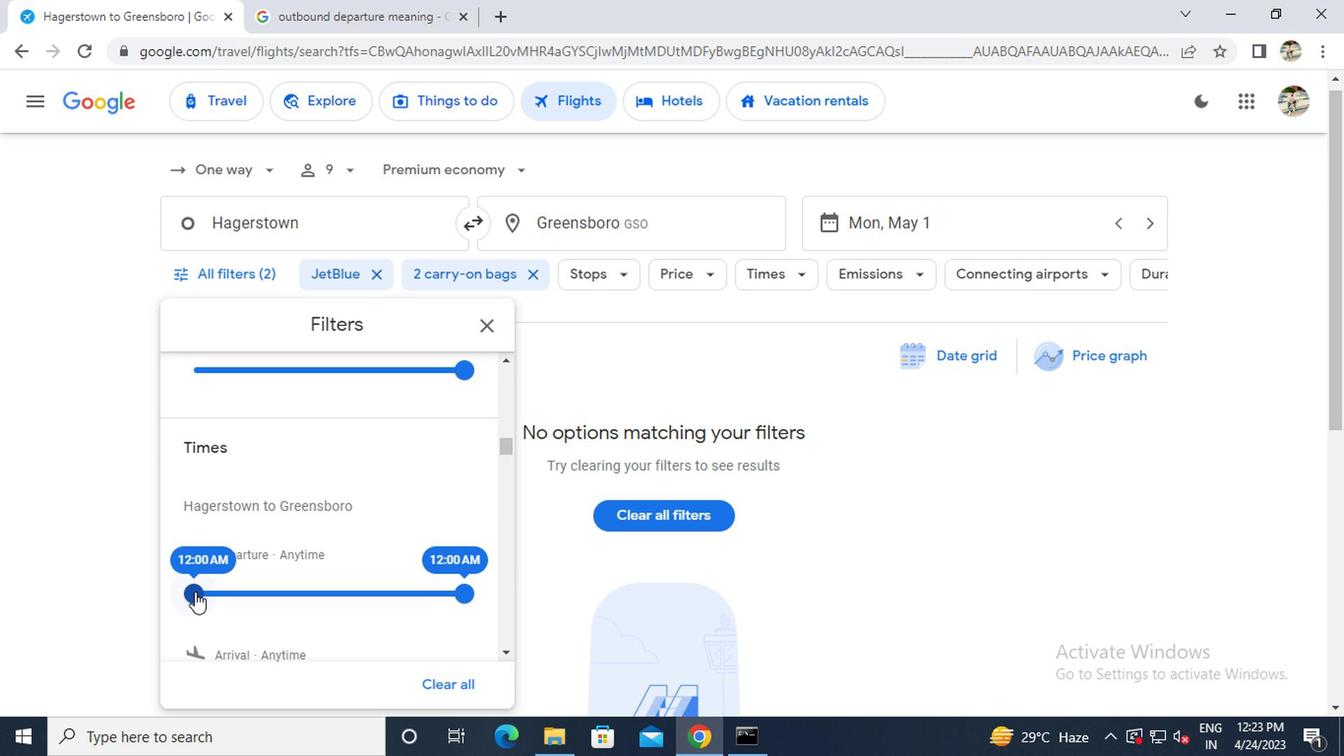 
Action: Mouse moved to (478, 333)
Screenshot: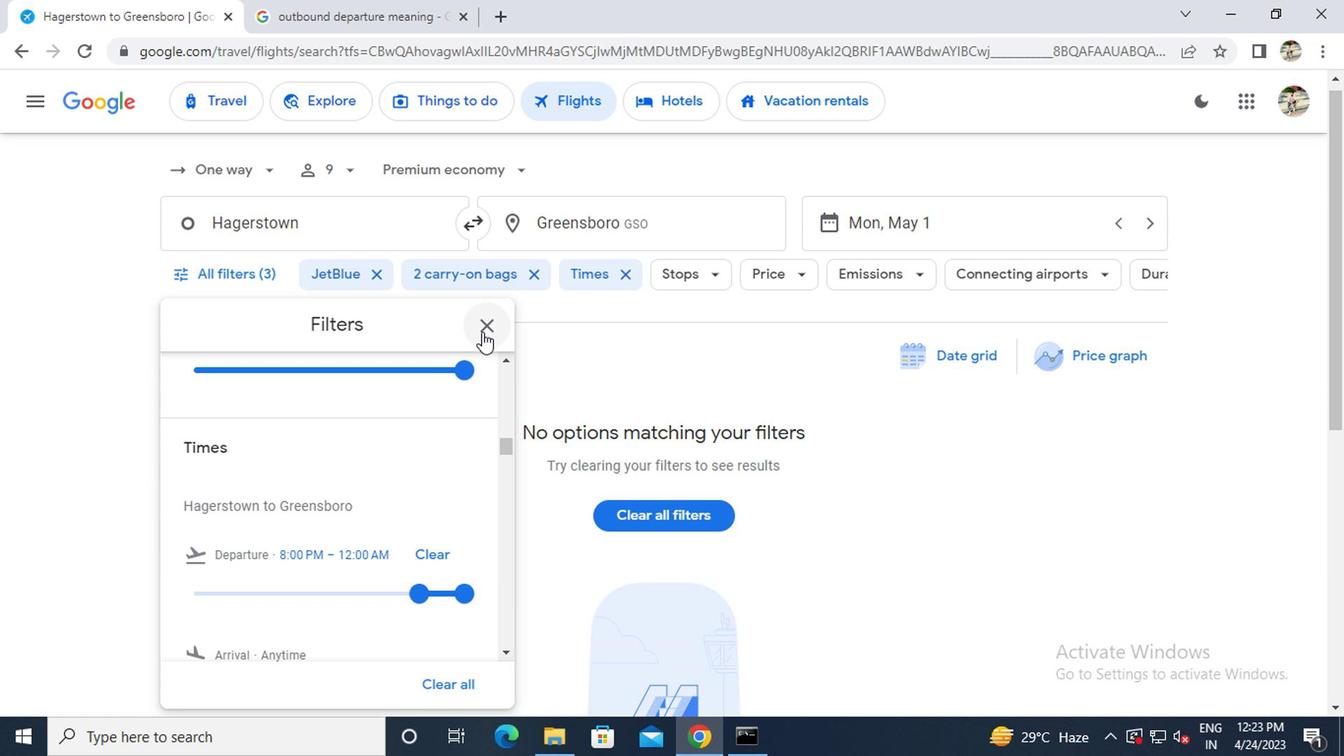 
Action: Mouse pressed left at (478, 333)
Screenshot: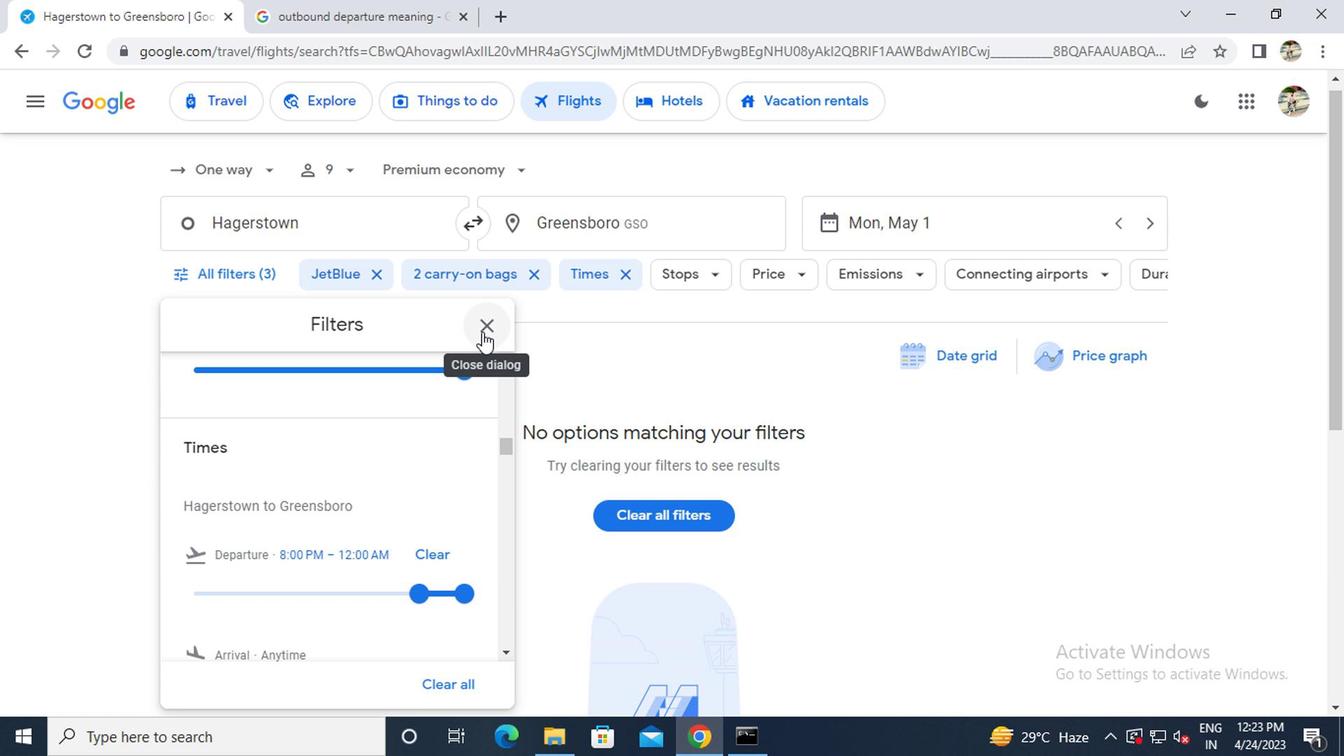 
Action: Mouse moved to (478, 333)
Screenshot: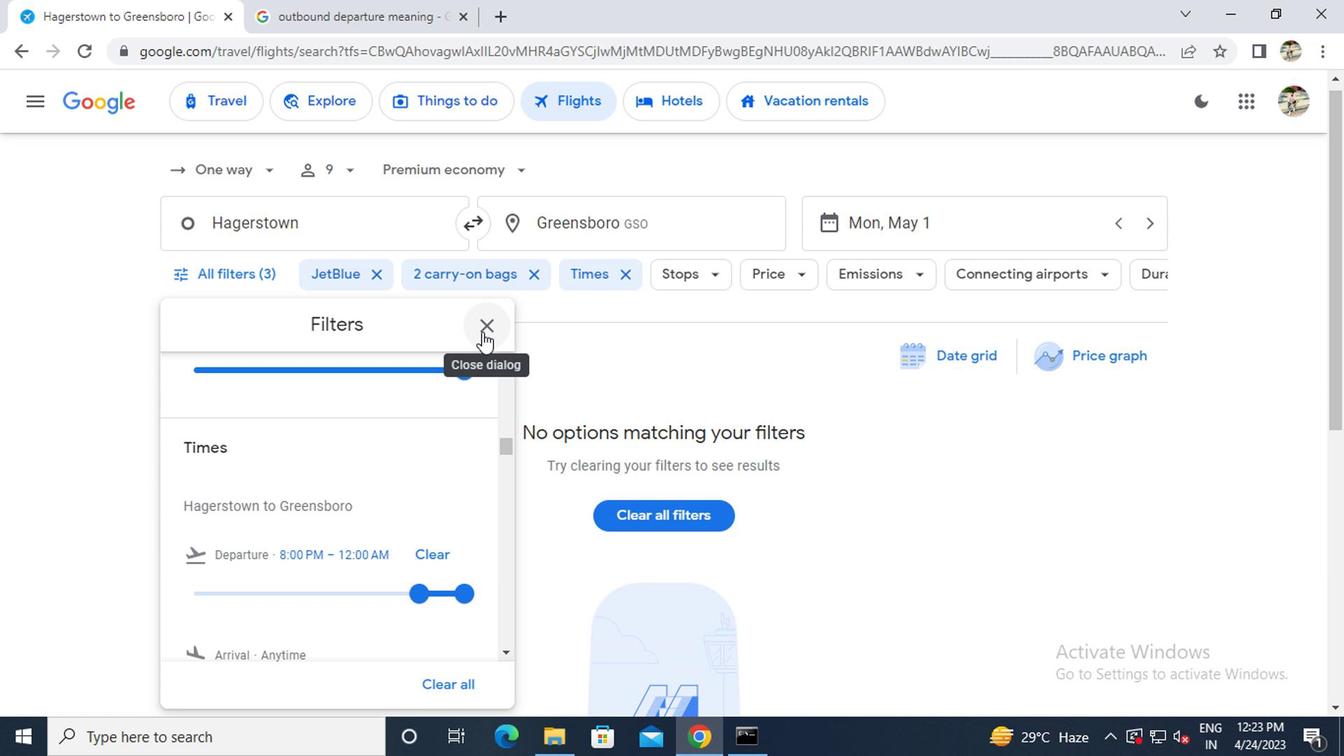 
